 Task: Compose an email with the signature Cameron White with the subject Follow-up on a complaint and the message I appreciate your attention to this matter. from softage.1@softage.net to softage.8@softage.net,  softage.1@softage.net and softage.9@softage.net with CC to softage.10@softage.net with an attached document Article_submission.docx, insert an emoji of work Send the email
Action: Mouse moved to (431, 546)
Screenshot: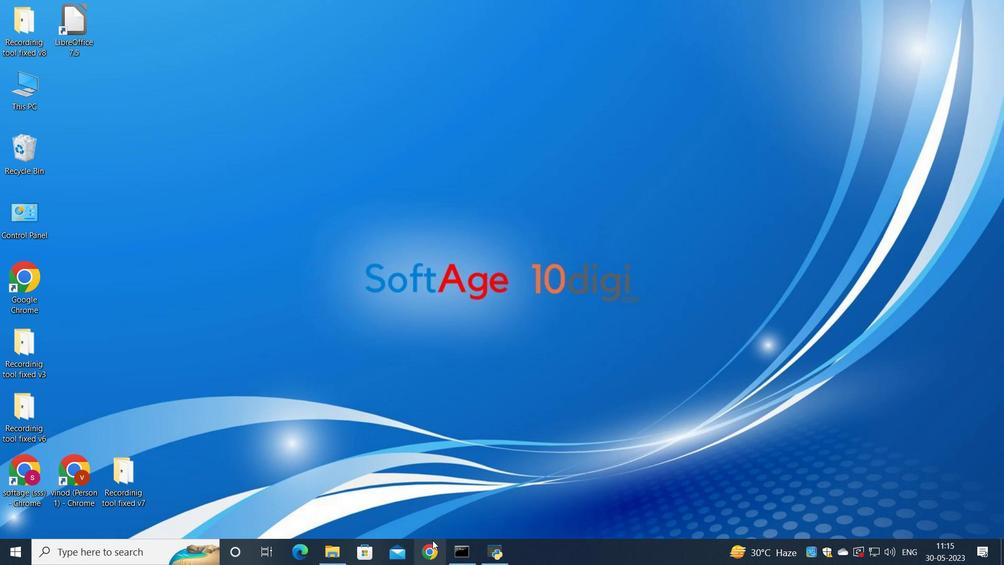 
Action: Mouse pressed left at (431, 546)
Screenshot: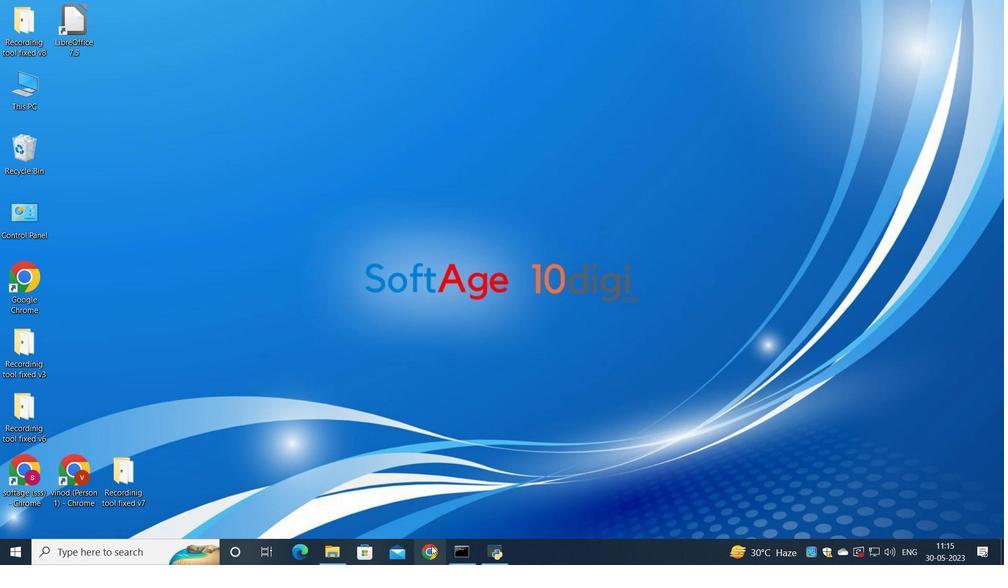 
Action: Mouse moved to (442, 354)
Screenshot: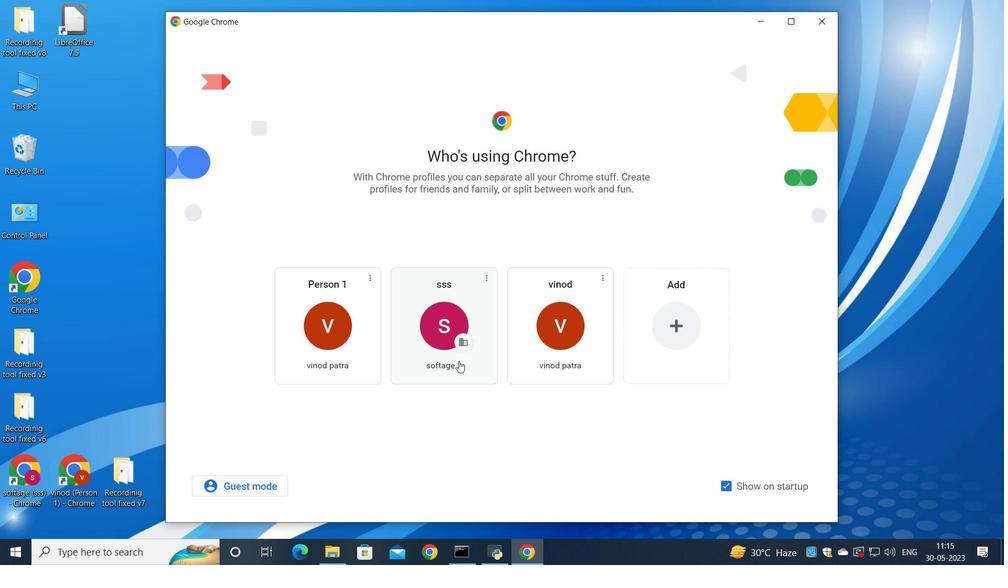 
Action: Mouse pressed left at (442, 354)
Screenshot: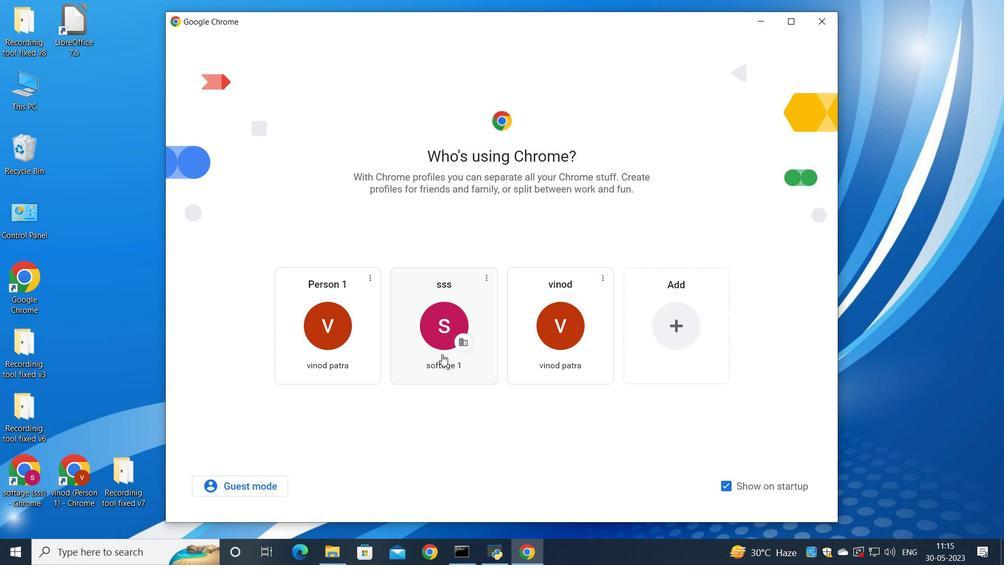 
Action: Mouse moved to (885, 63)
Screenshot: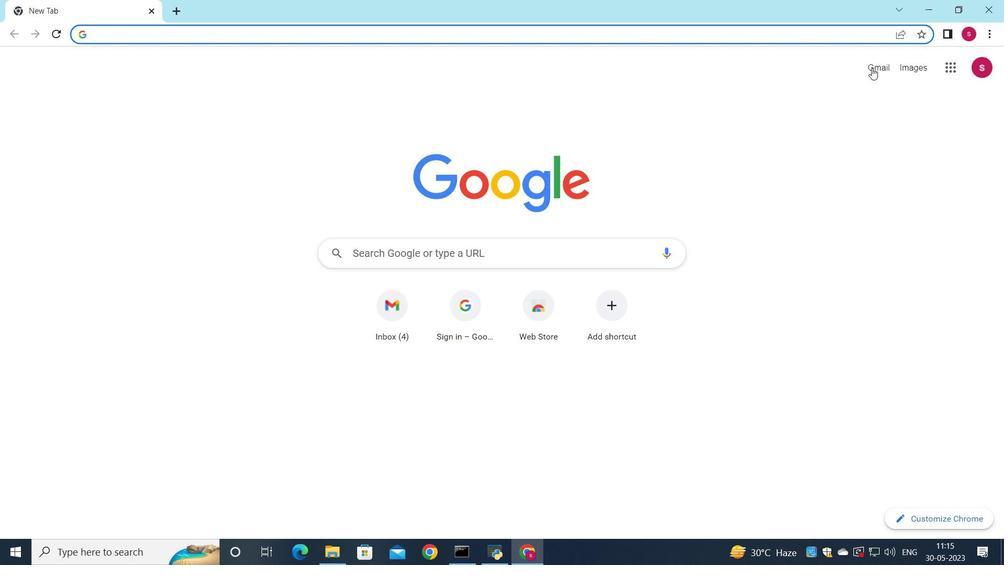 
Action: Mouse pressed left at (885, 63)
Screenshot: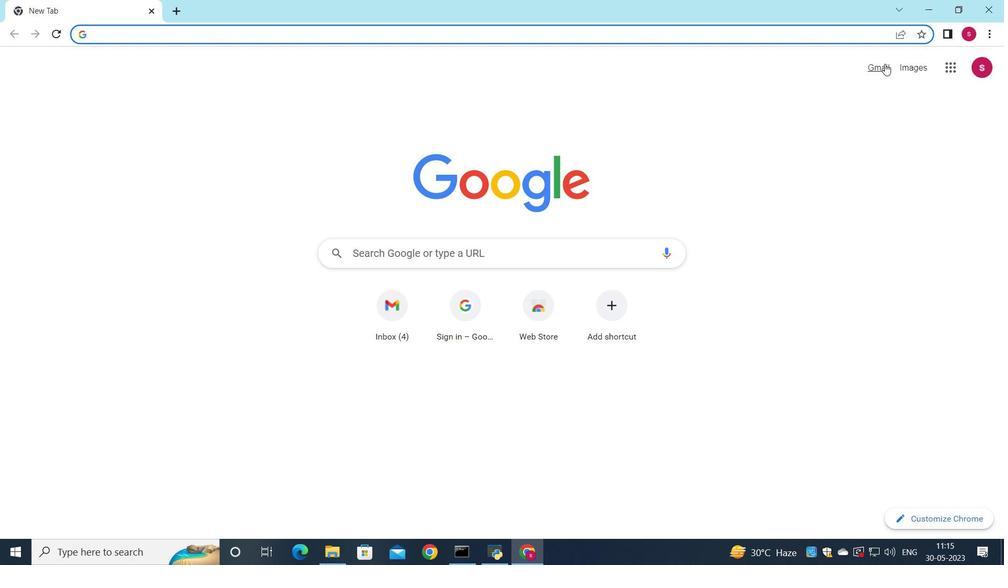 
Action: Mouse moved to (852, 87)
Screenshot: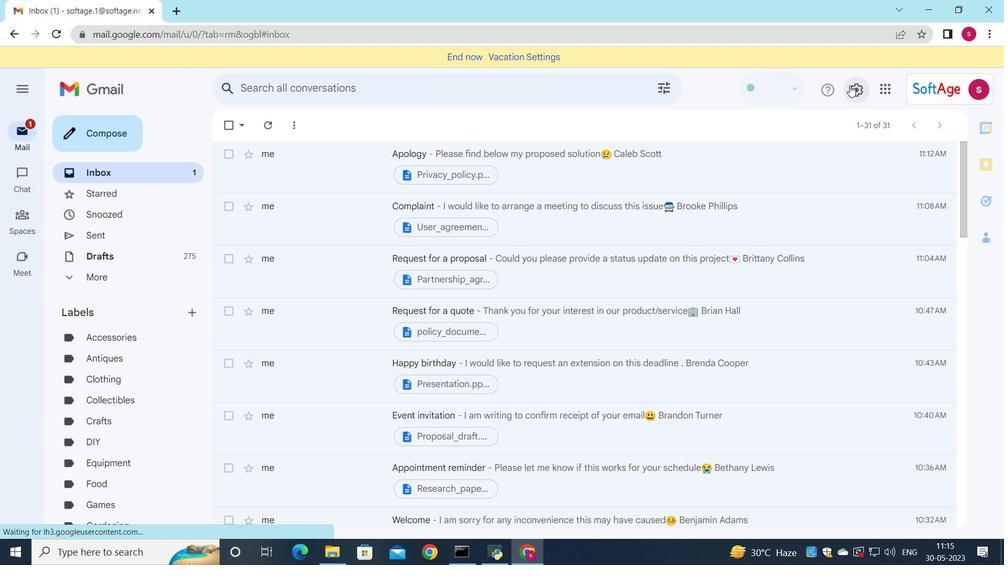 
Action: Mouse pressed left at (852, 87)
Screenshot: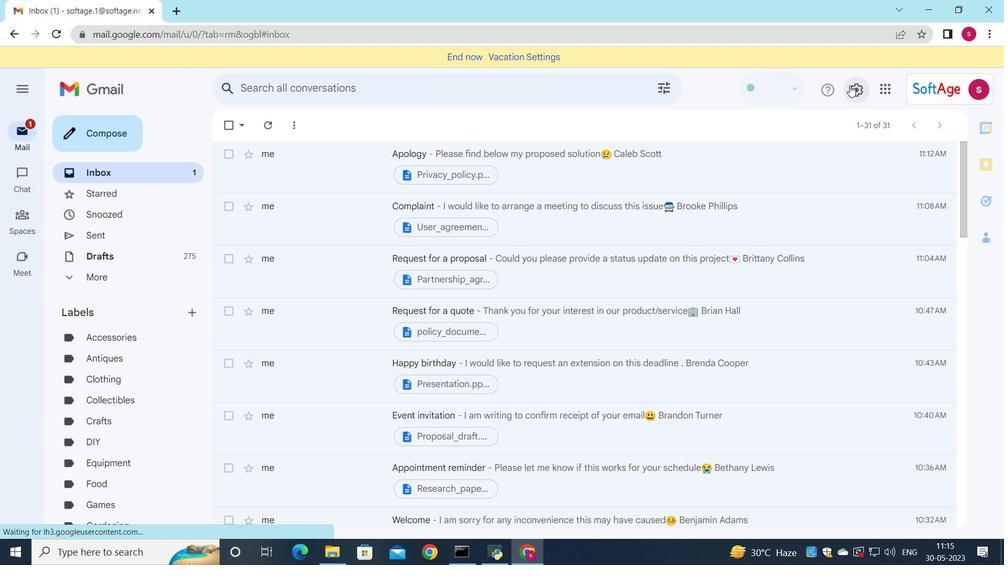 
Action: Mouse moved to (851, 153)
Screenshot: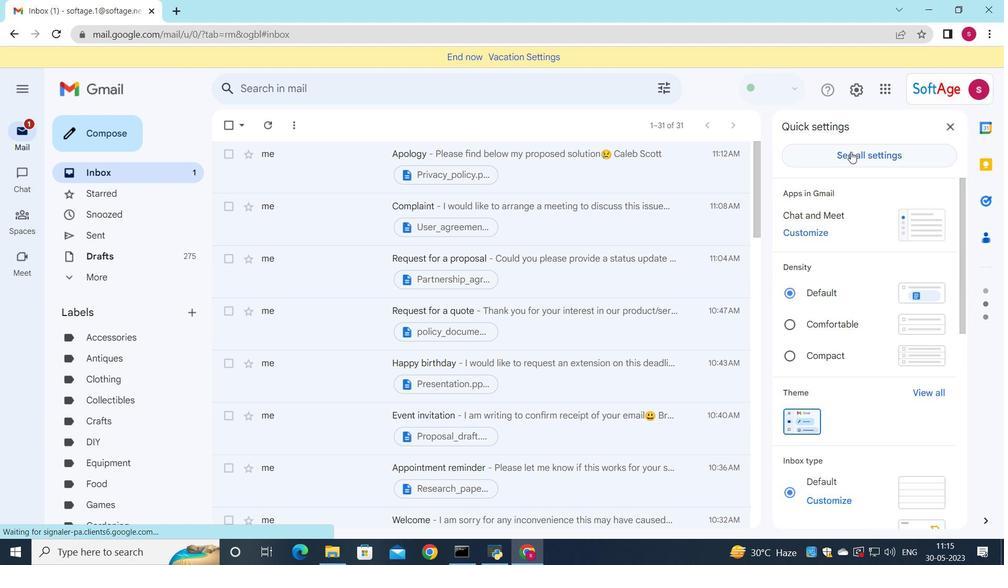 
Action: Mouse pressed left at (851, 153)
Screenshot: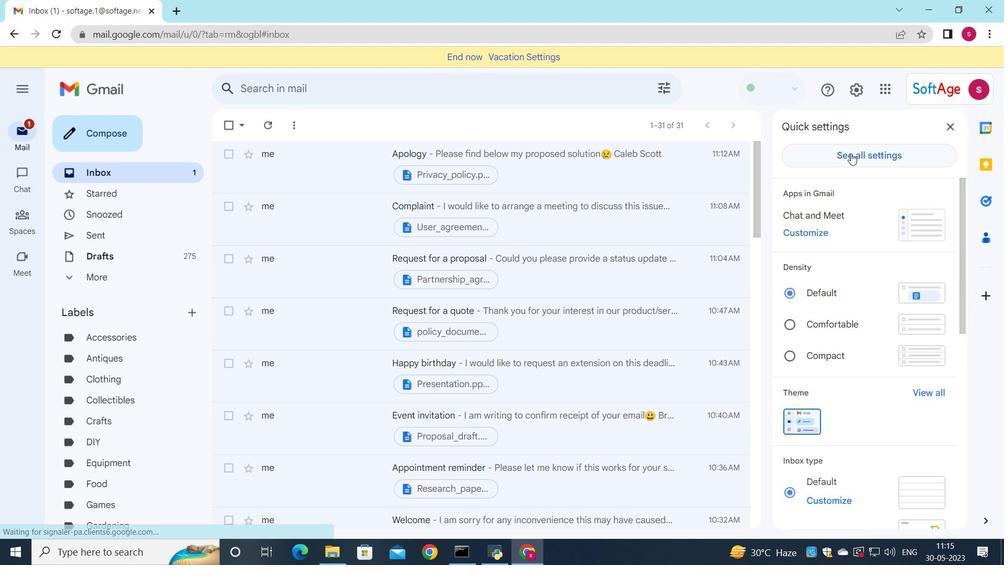 
Action: Mouse moved to (578, 231)
Screenshot: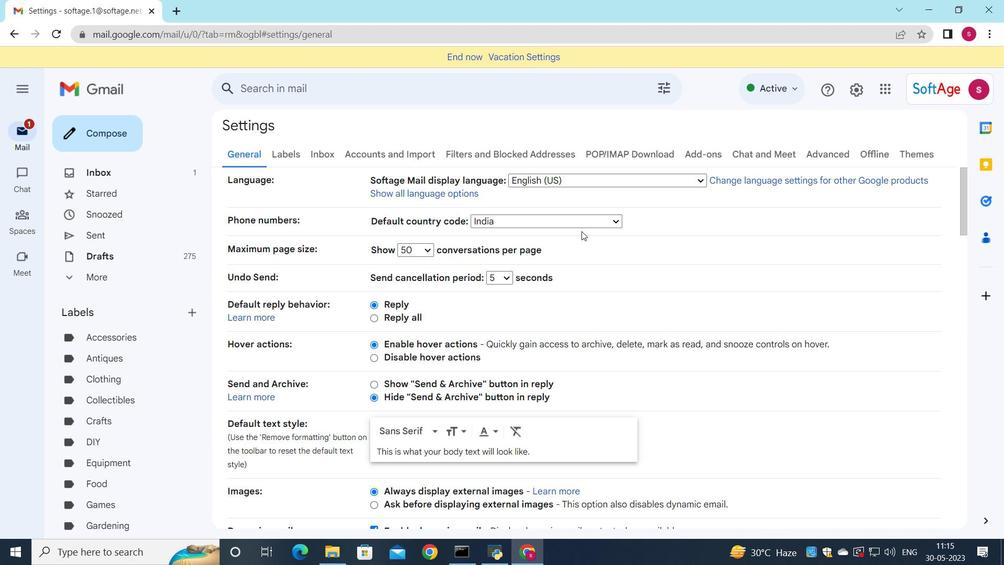 
Action: Mouse scrolled (578, 231) with delta (0, 0)
Screenshot: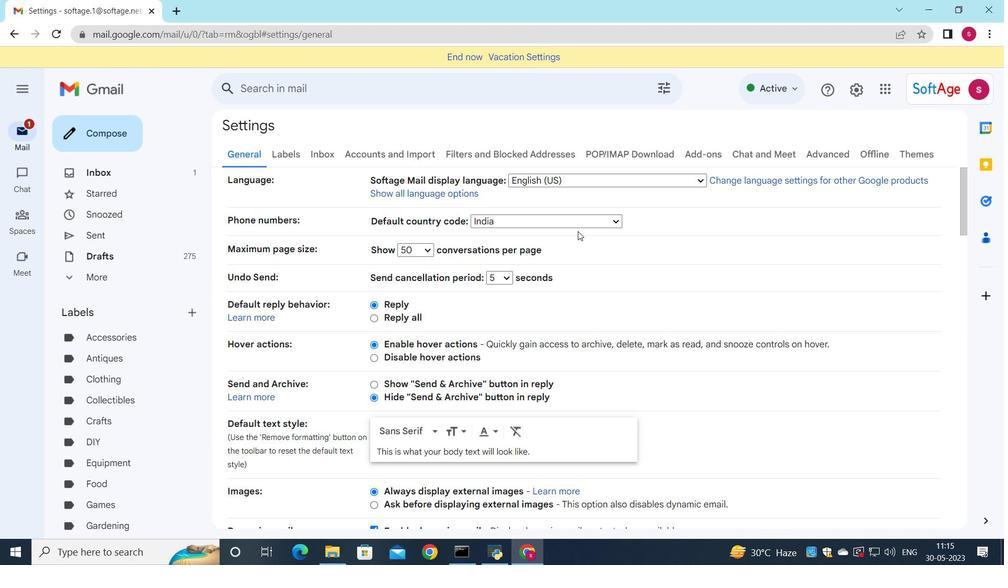 
Action: Mouse scrolled (578, 231) with delta (0, 0)
Screenshot: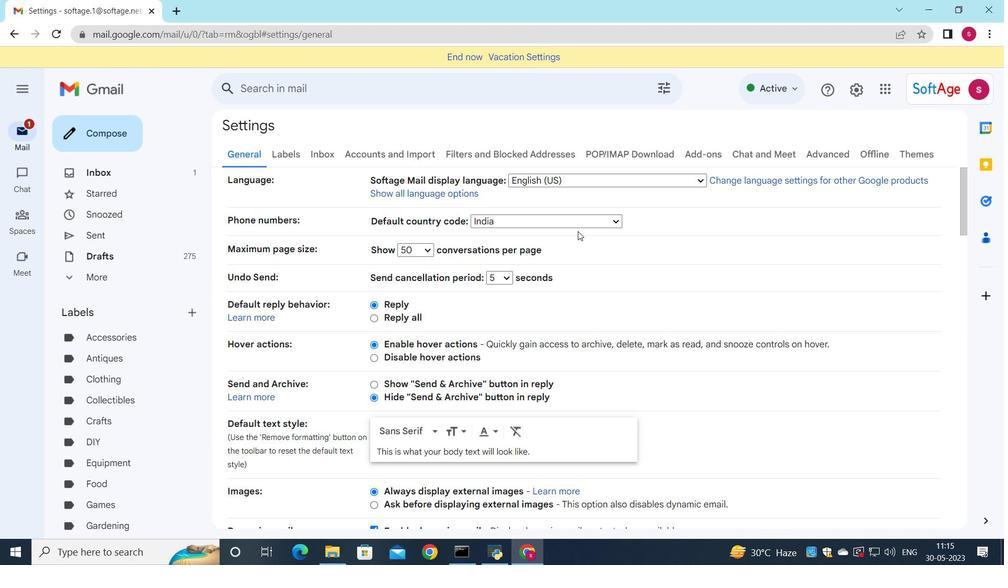 
Action: Mouse scrolled (578, 231) with delta (0, 0)
Screenshot: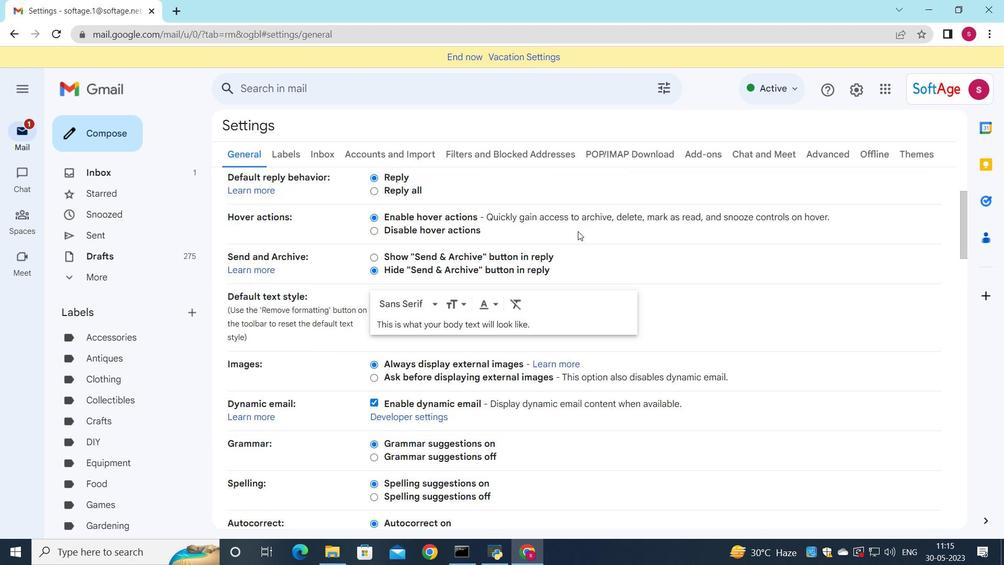 
Action: Mouse scrolled (578, 231) with delta (0, 0)
Screenshot: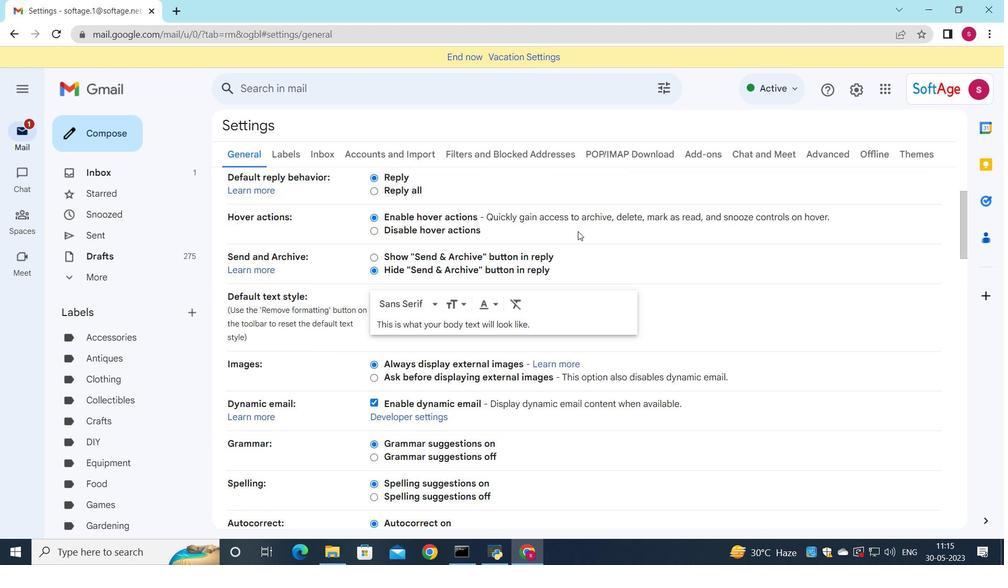 
Action: Mouse scrolled (578, 231) with delta (0, 0)
Screenshot: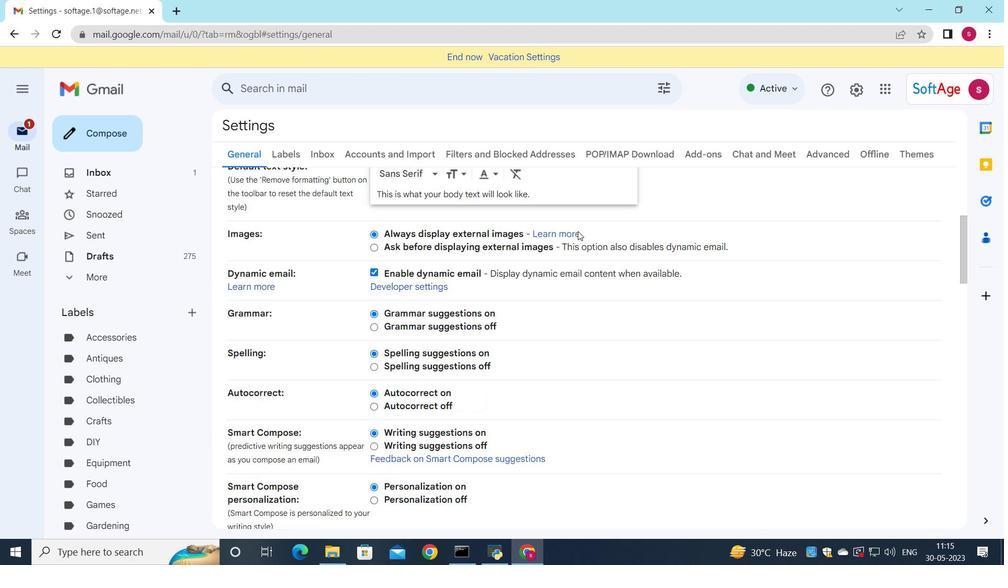
Action: Mouse scrolled (578, 231) with delta (0, 0)
Screenshot: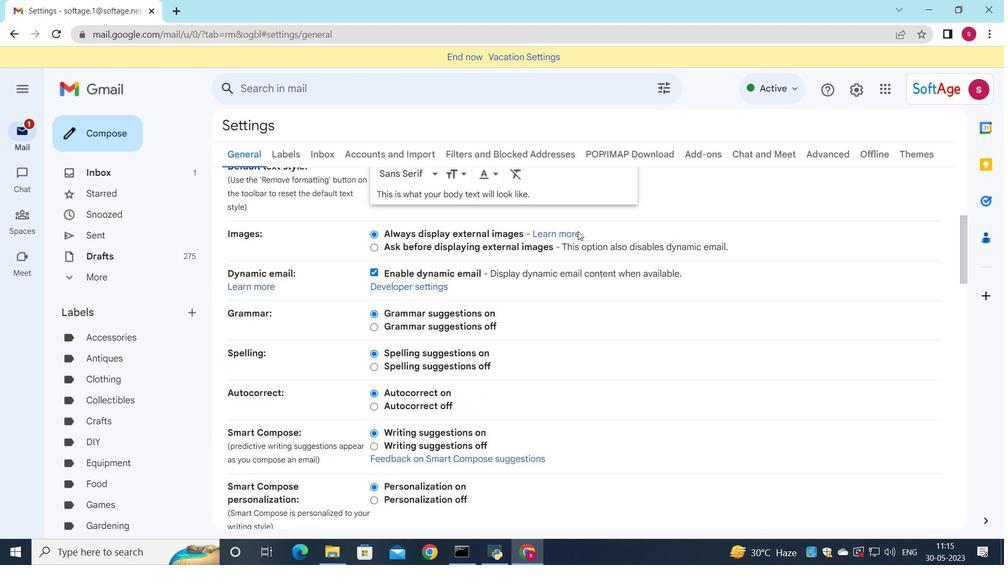 
Action: Mouse scrolled (578, 231) with delta (0, 0)
Screenshot: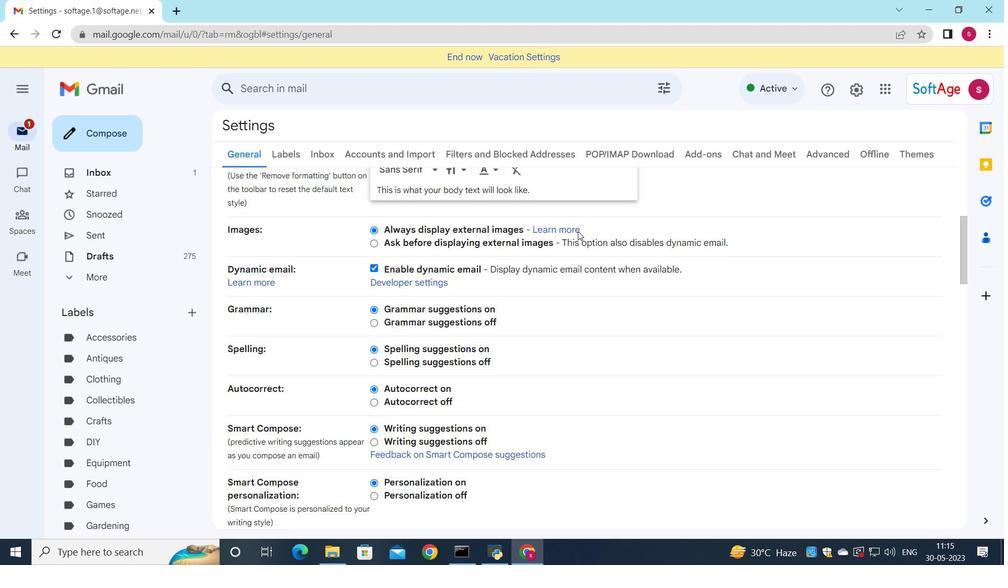 
Action: Mouse scrolled (578, 231) with delta (0, 0)
Screenshot: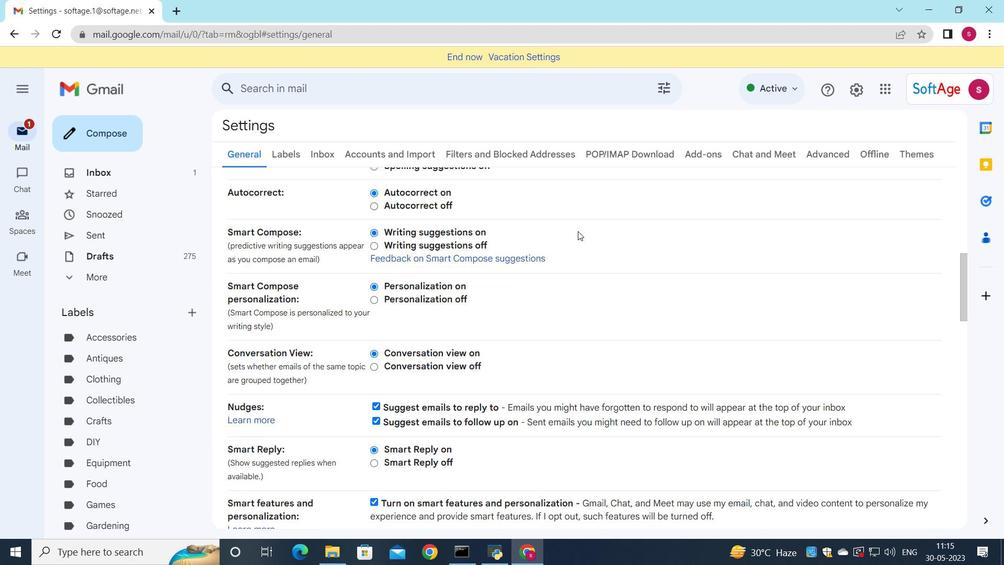 
Action: Mouse scrolled (578, 231) with delta (0, 0)
Screenshot: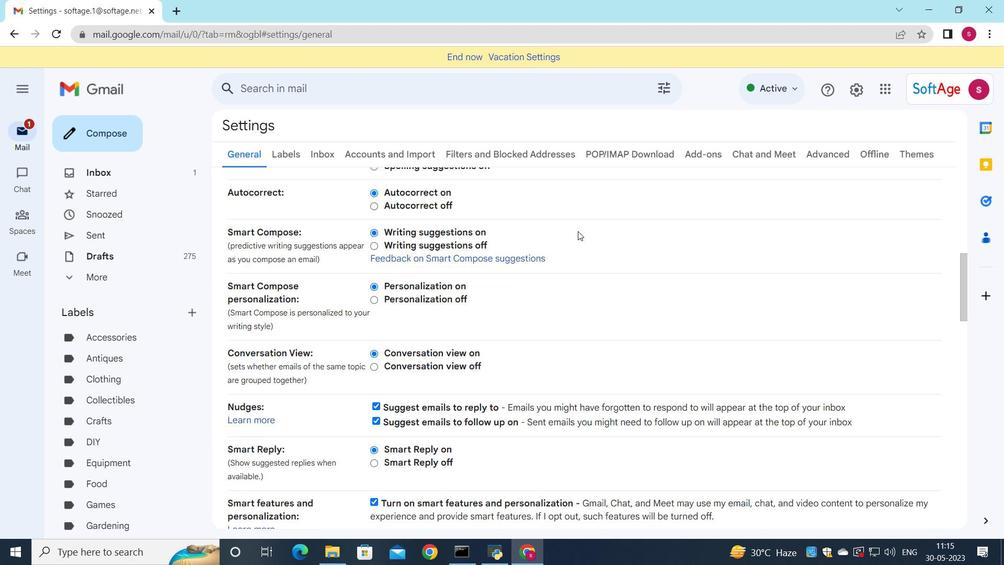 
Action: Mouse scrolled (578, 231) with delta (0, 0)
Screenshot: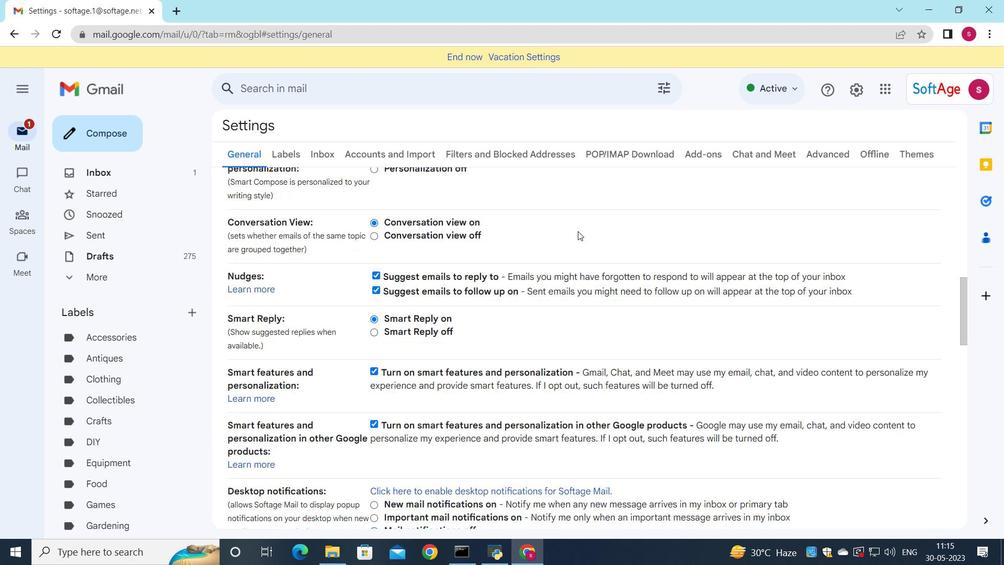 
Action: Mouse scrolled (578, 231) with delta (0, 0)
Screenshot: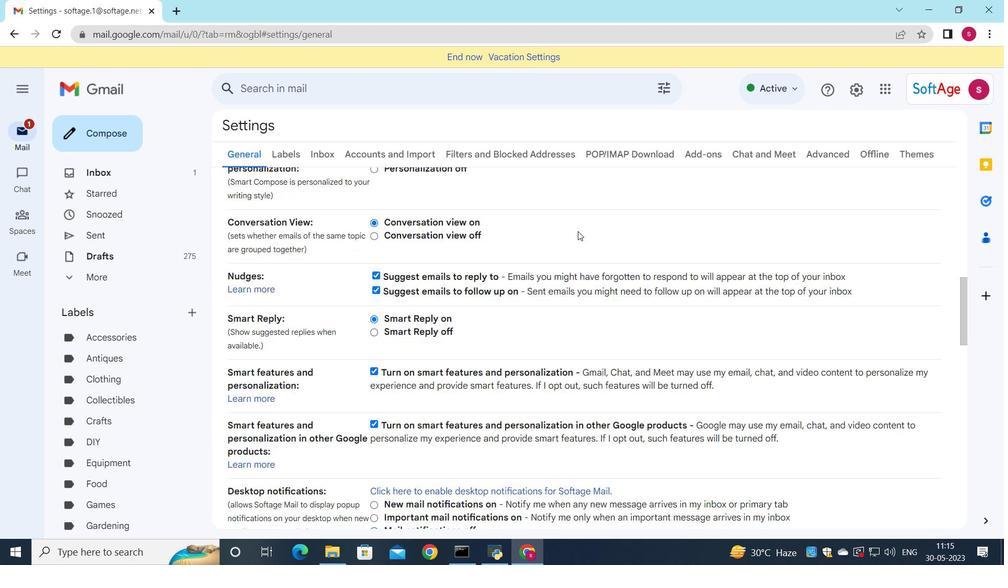 
Action: Mouse scrolled (578, 231) with delta (0, 0)
Screenshot: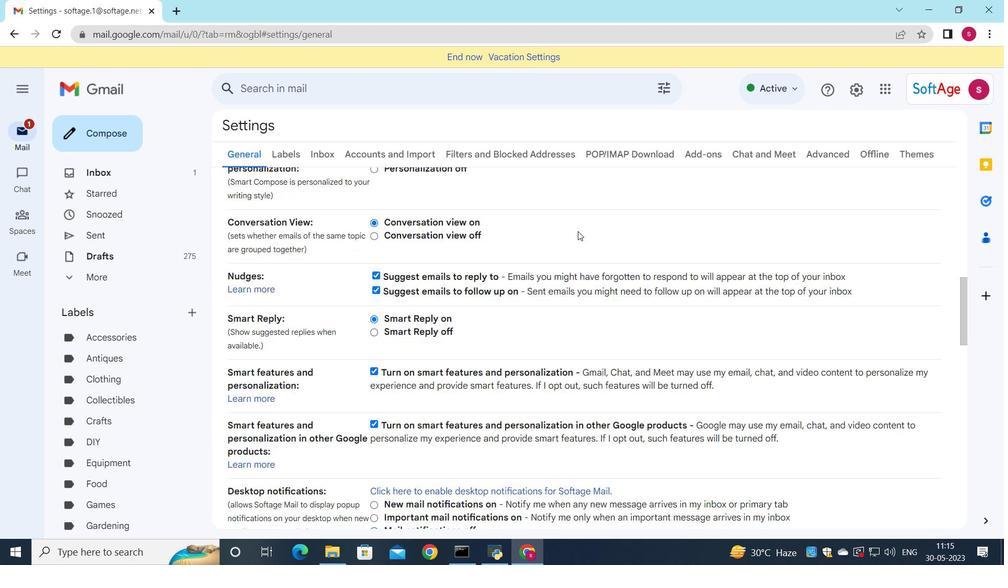 
Action: Mouse scrolled (578, 231) with delta (0, 0)
Screenshot: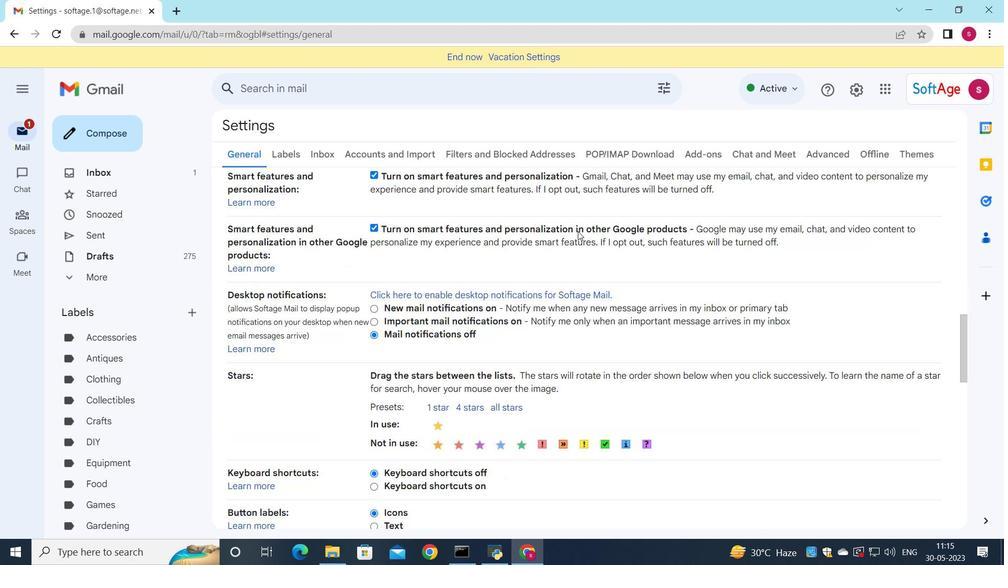
Action: Mouse scrolled (578, 231) with delta (0, 0)
Screenshot: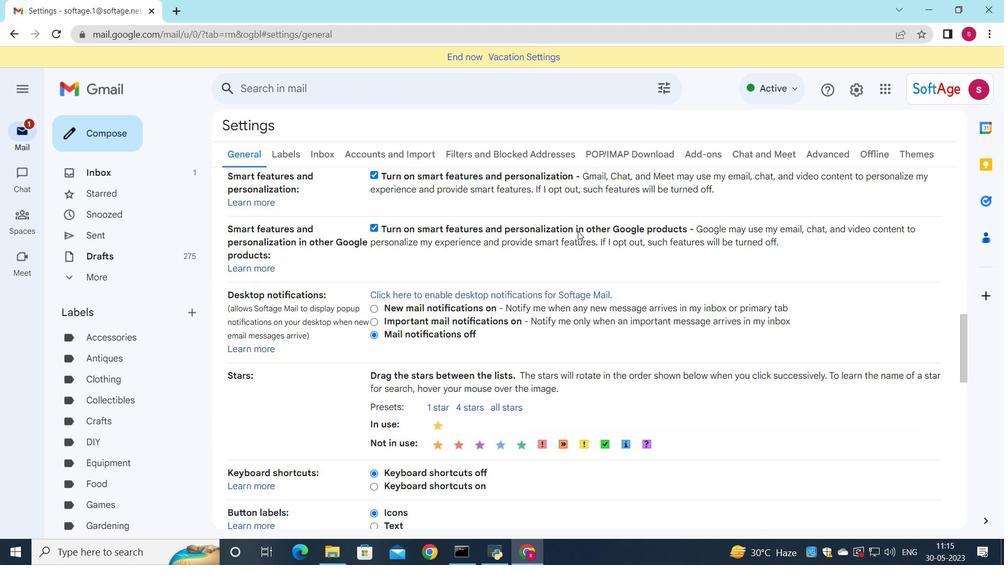 
Action: Mouse scrolled (578, 231) with delta (0, 0)
Screenshot: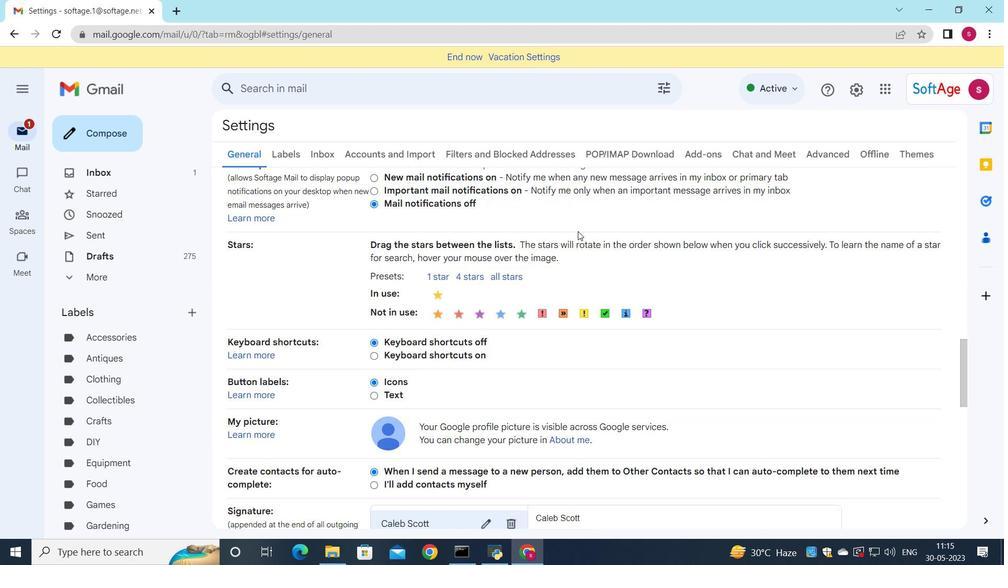 
Action: Mouse scrolled (578, 231) with delta (0, 0)
Screenshot: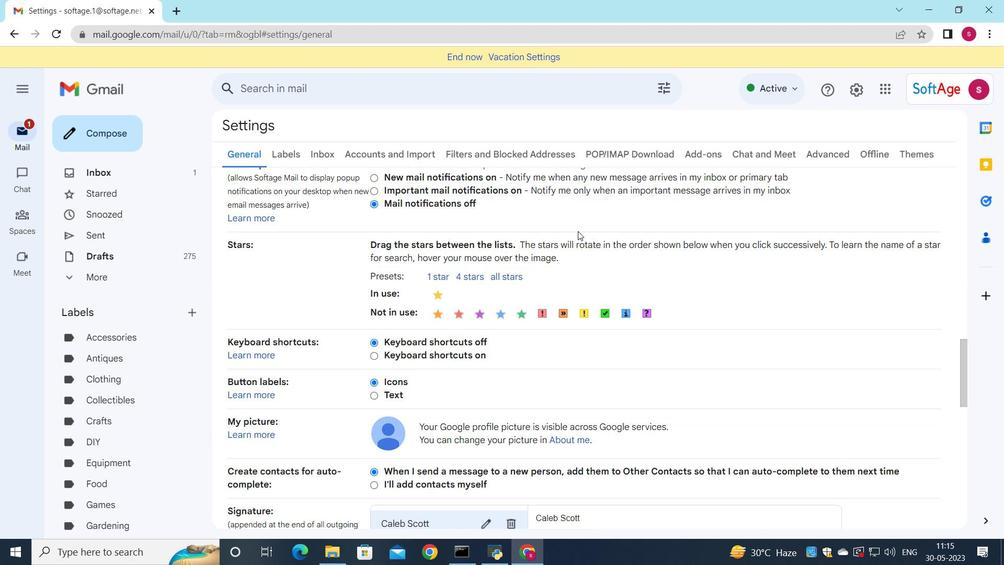 
Action: Mouse scrolled (578, 231) with delta (0, 0)
Screenshot: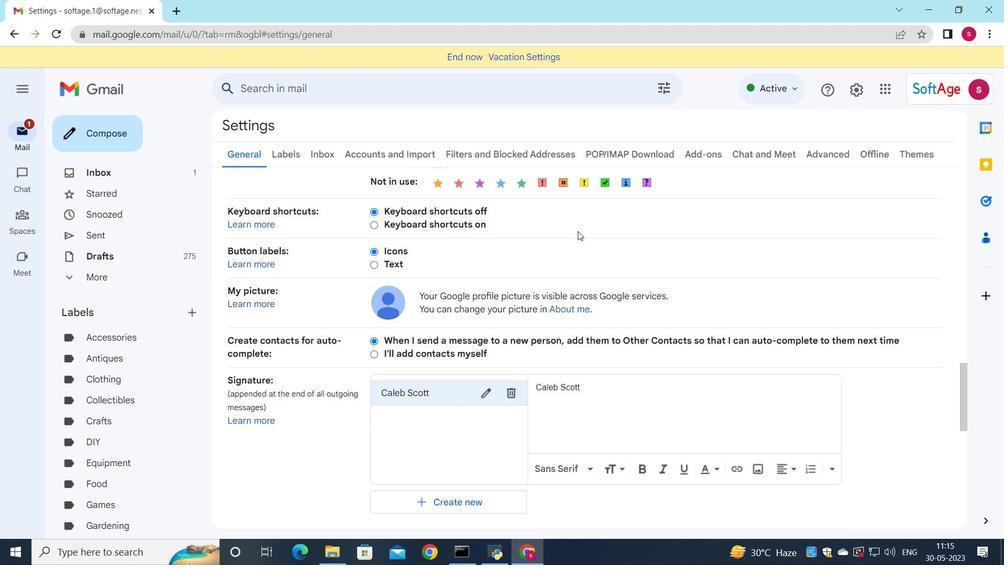 
Action: Mouse scrolled (578, 231) with delta (0, 0)
Screenshot: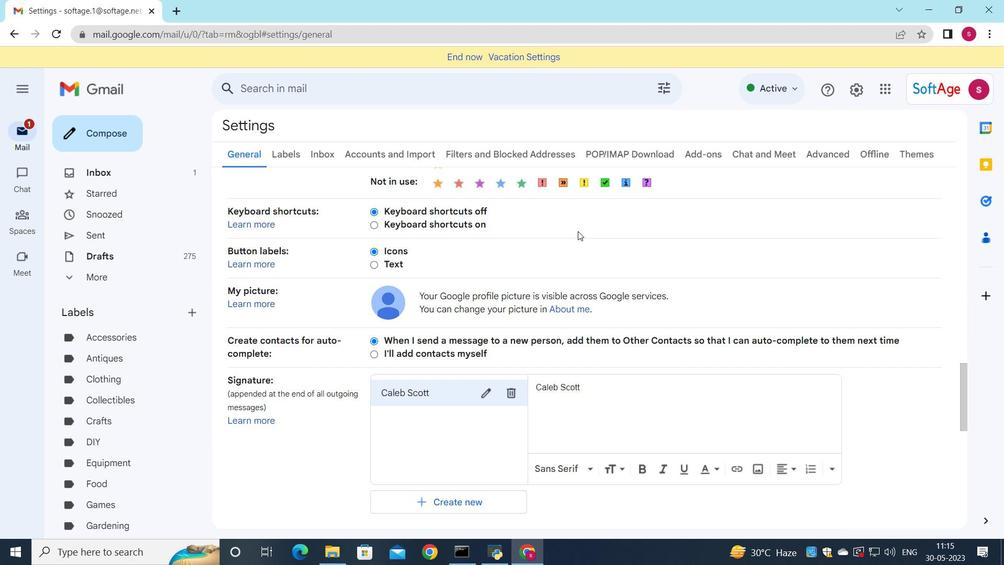 
Action: Mouse scrolled (578, 231) with delta (0, 0)
Screenshot: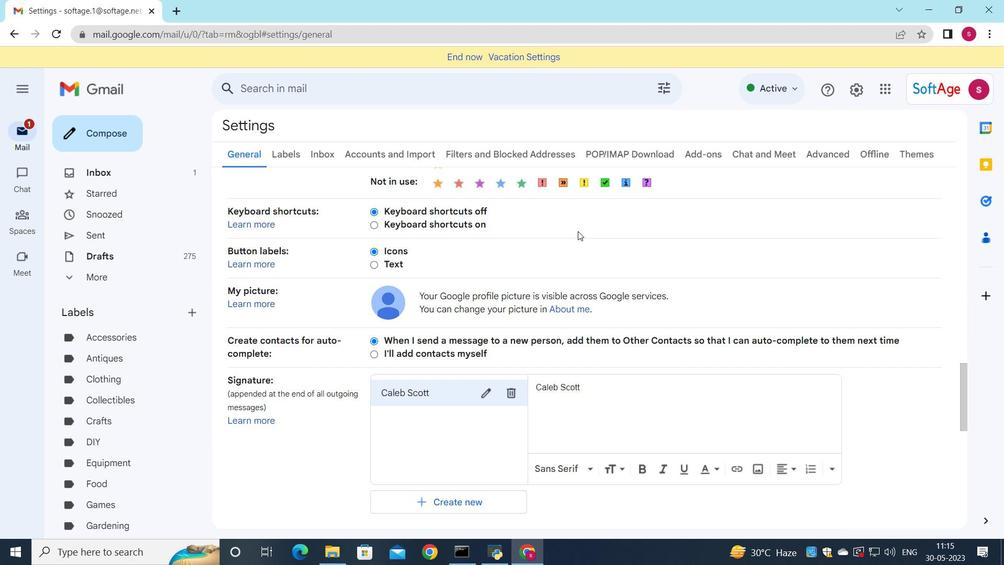 
Action: Mouse moved to (518, 195)
Screenshot: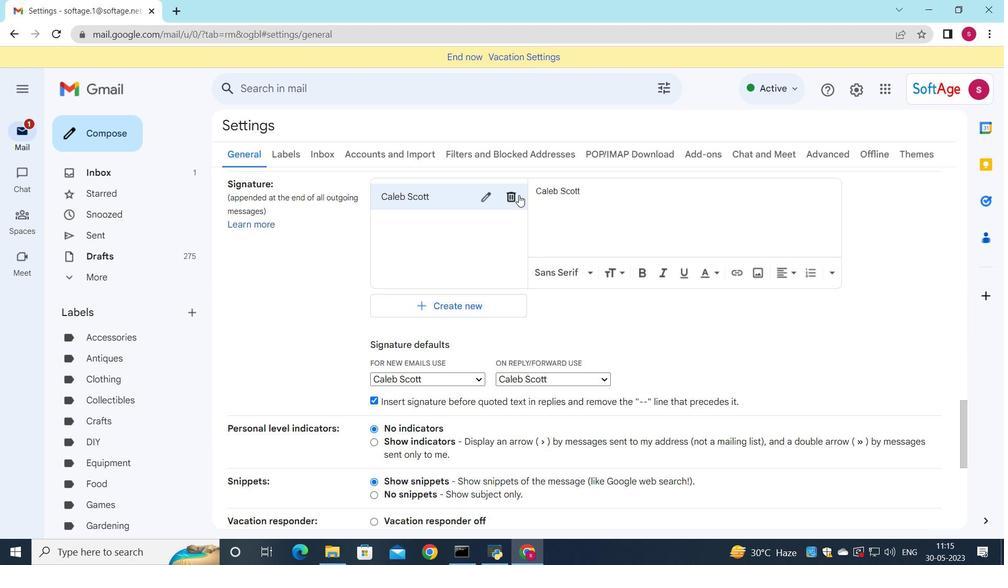 
Action: Mouse pressed left at (518, 195)
Screenshot: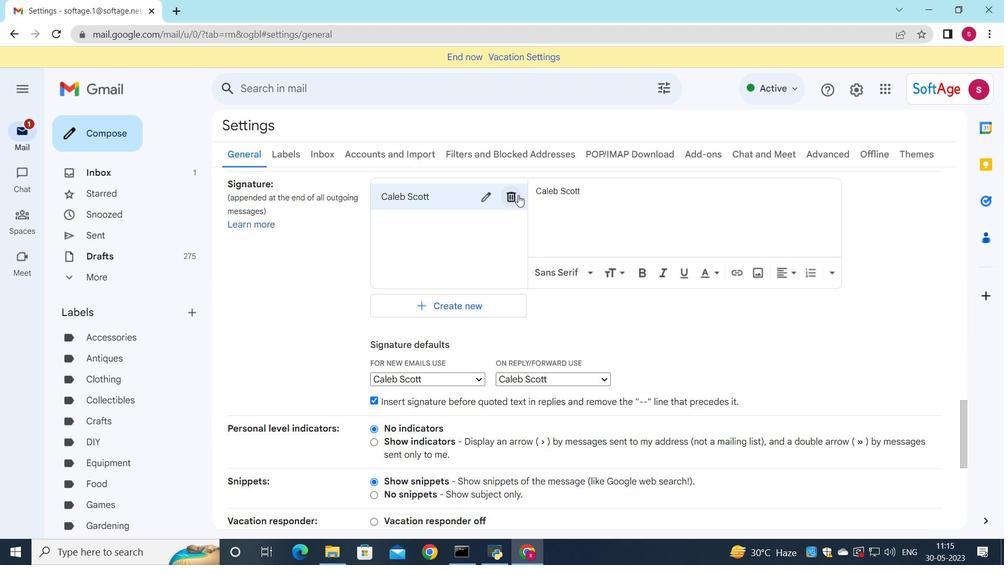 
Action: Mouse moved to (622, 320)
Screenshot: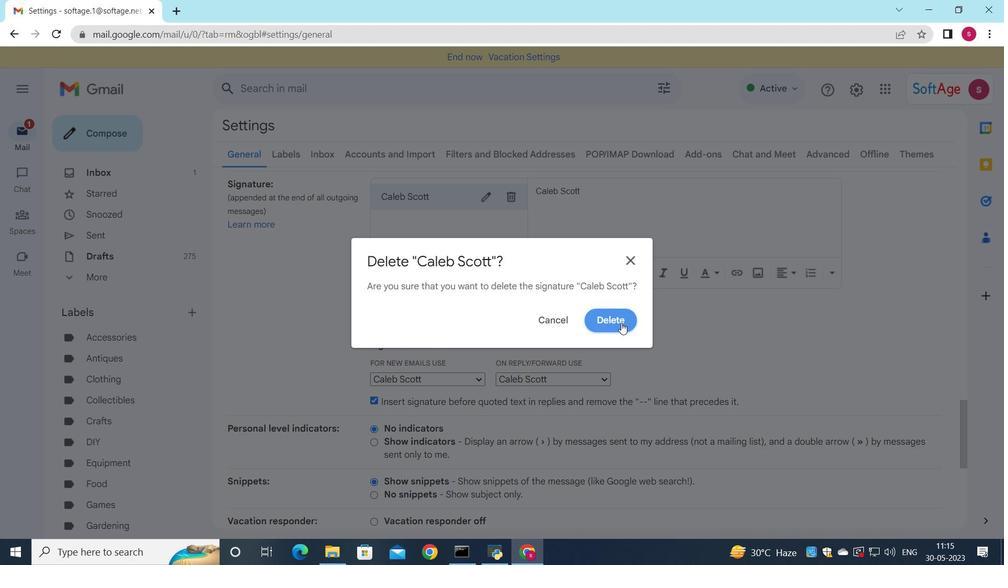 
Action: Mouse pressed left at (622, 320)
Screenshot: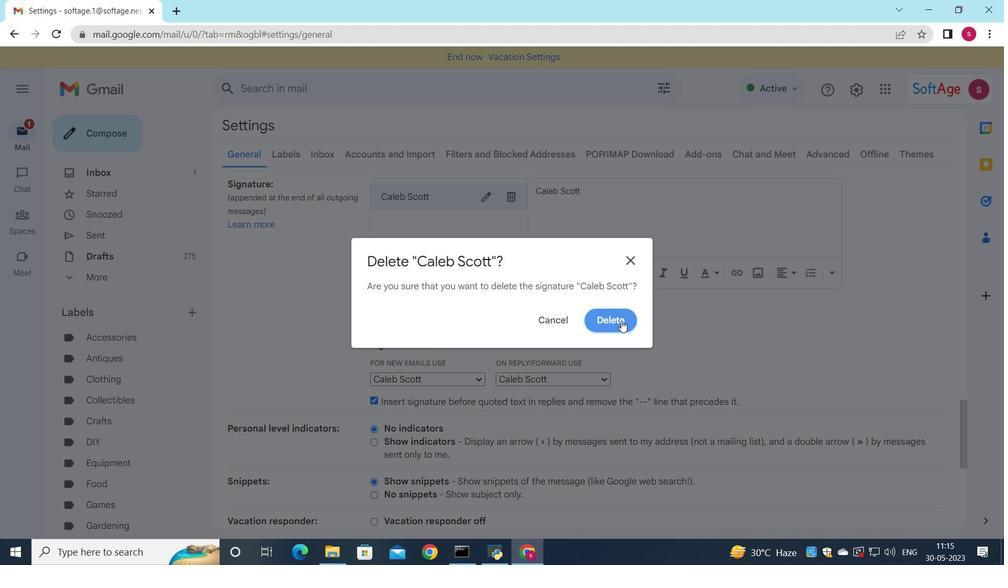 
Action: Mouse moved to (424, 204)
Screenshot: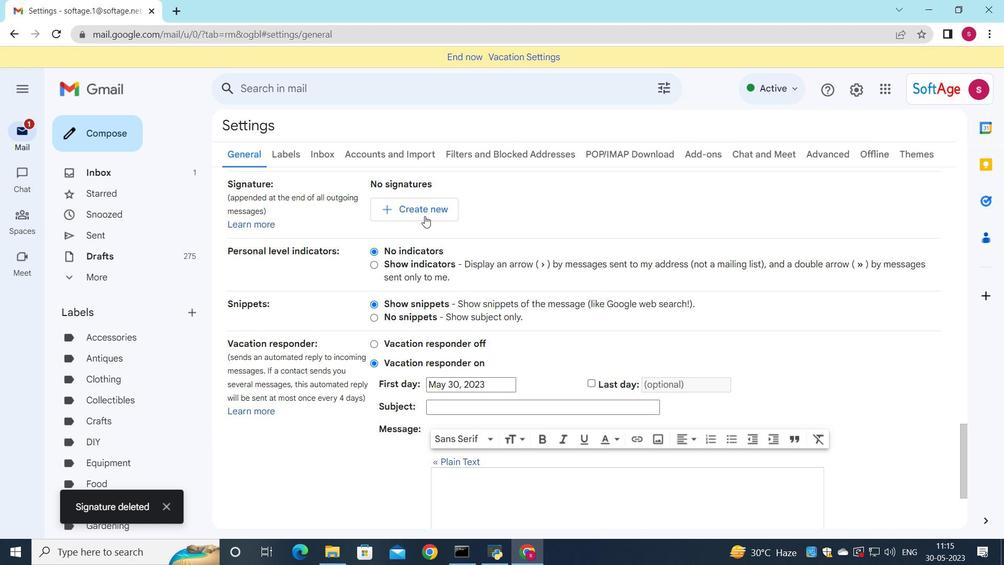 
Action: Mouse pressed left at (424, 204)
Screenshot: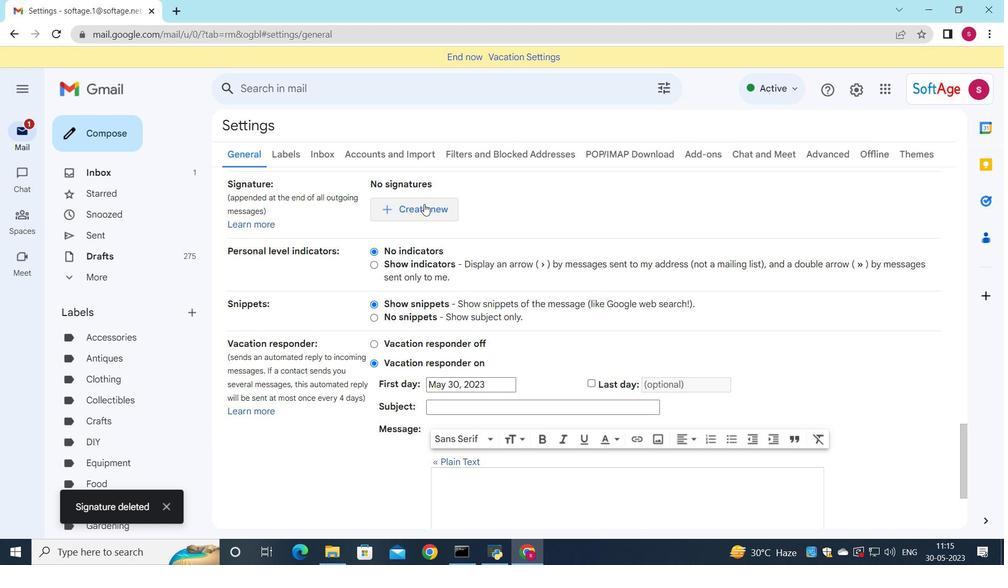 
Action: Mouse moved to (783, 293)
Screenshot: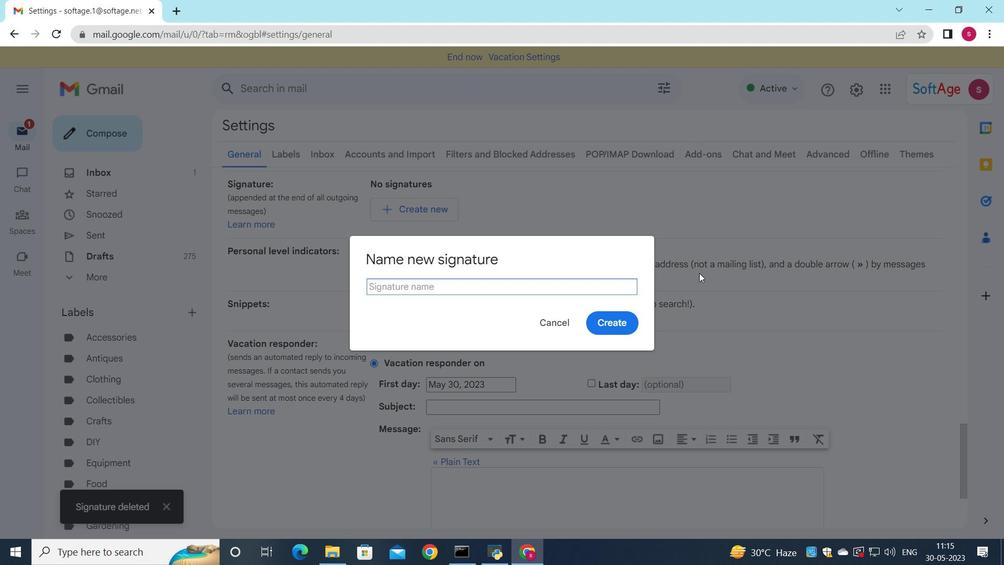 
Action: Key pressed <Key.shift>Cameron<Key.space><Key.shift>White
Screenshot: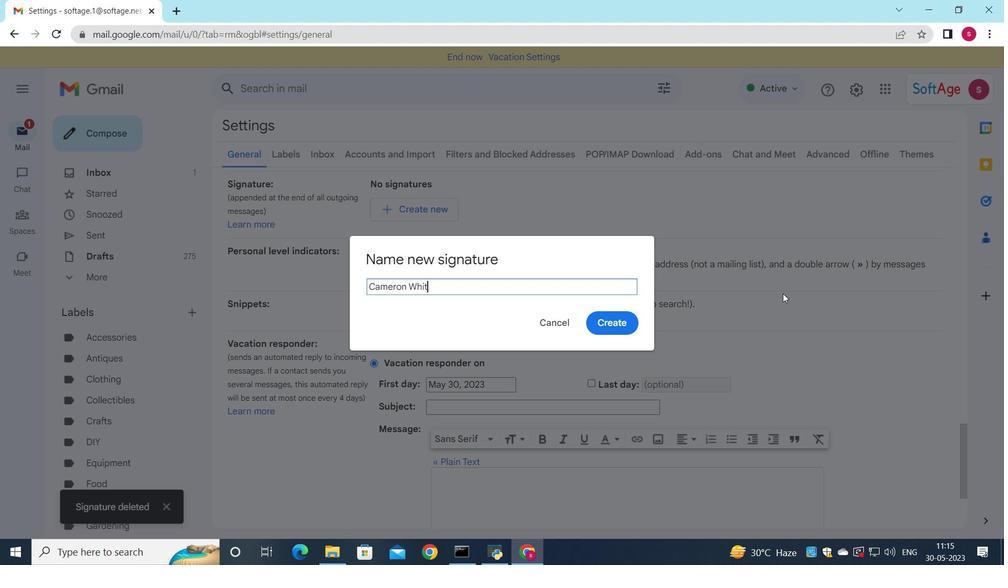 
Action: Mouse moved to (601, 320)
Screenshot: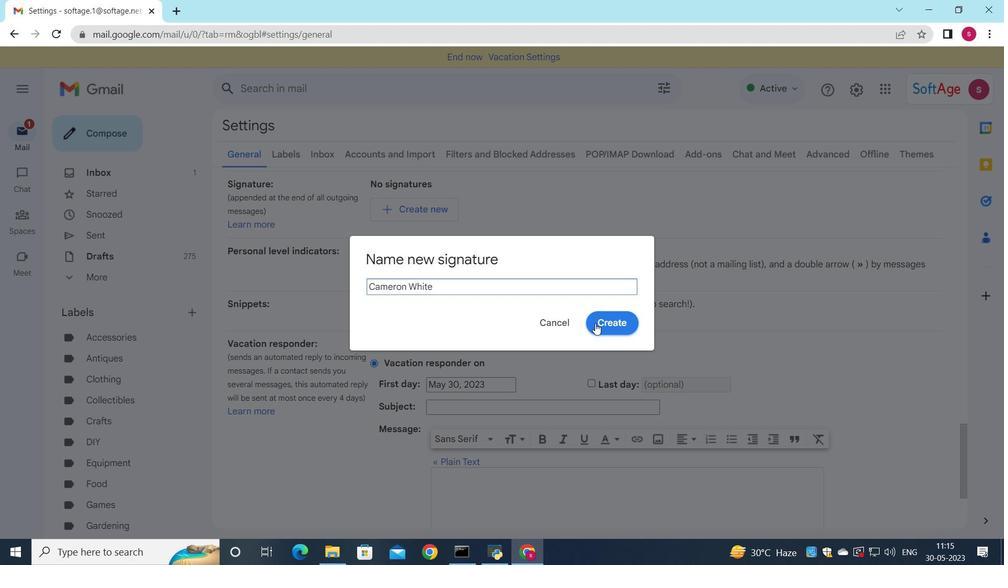 
Action: Mouse pressed left at (601, 320)
Screenshot: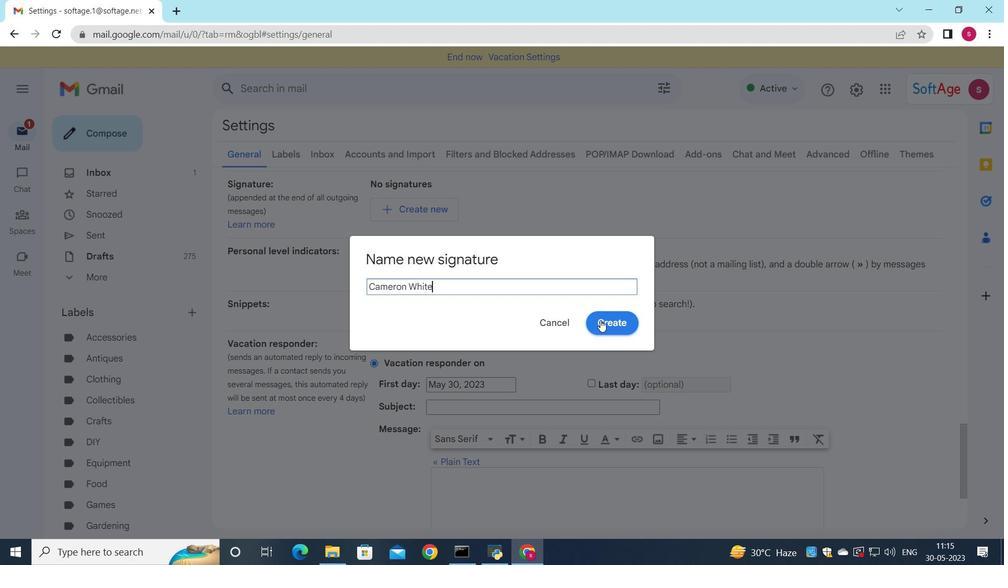 
Action: Mouse moved to (626, 228)
Screenshot: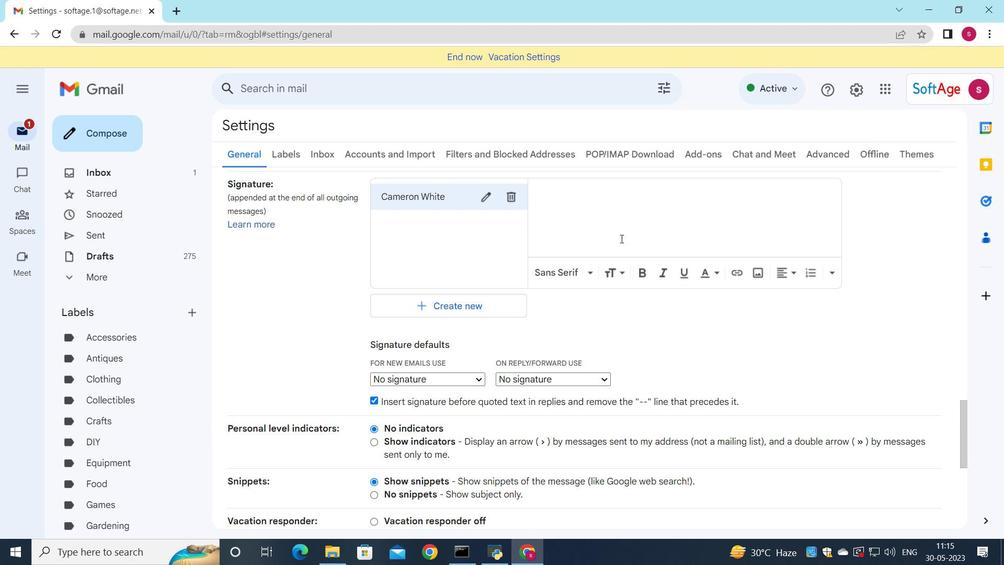 
Action: Mouse pressed left at (626, 228)
Screenshot: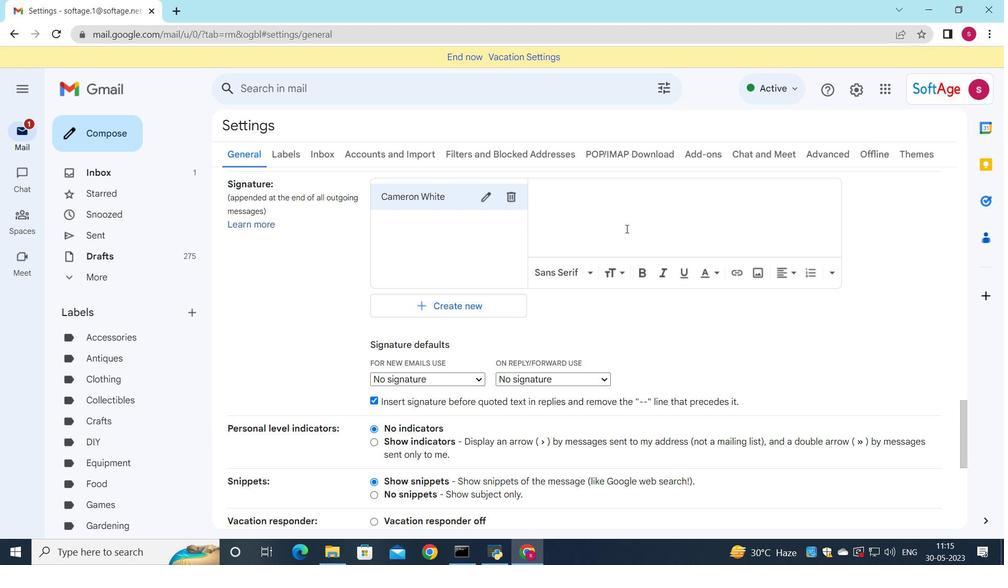 
Action: Key pressed <Key.shift>Cameron<Key.space><Key.shift>White
Screenshot: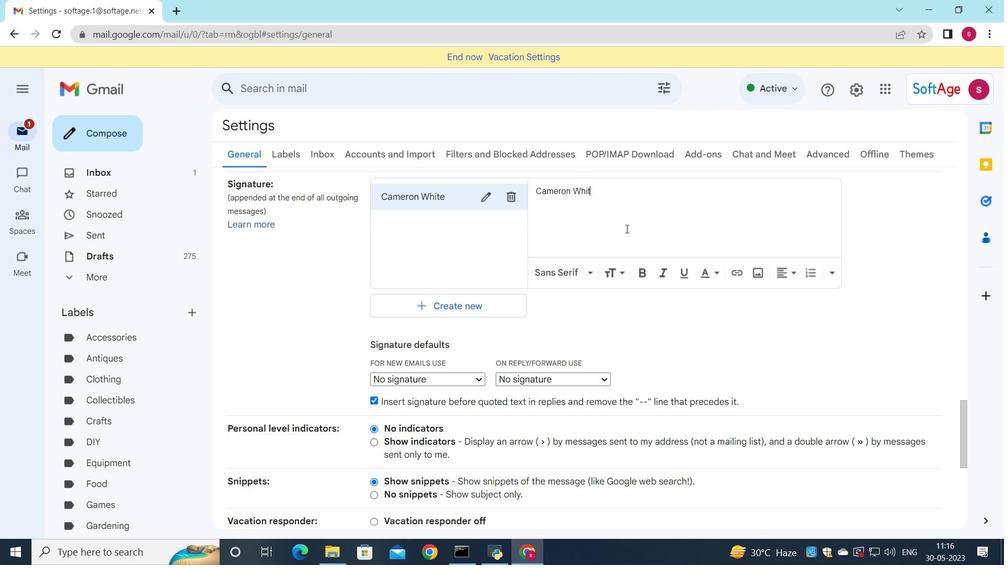 
Action: Mouse moved to (613, 253)
Screenshot: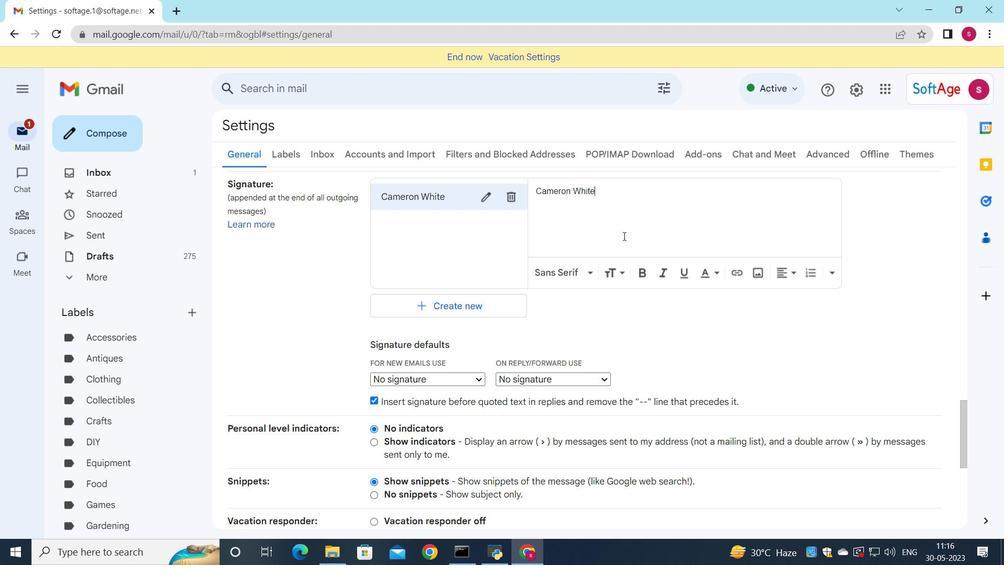 
Action: Mouse scrolled (614, 252) with delta (0, 0)
Screenshot: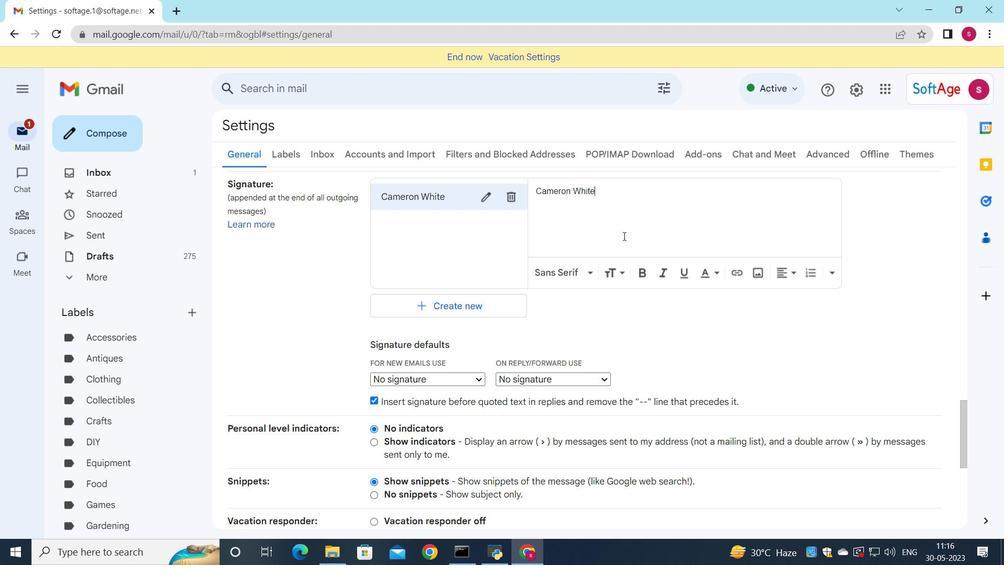 
Action: Mouse moved to (589, 265)
Screenshot: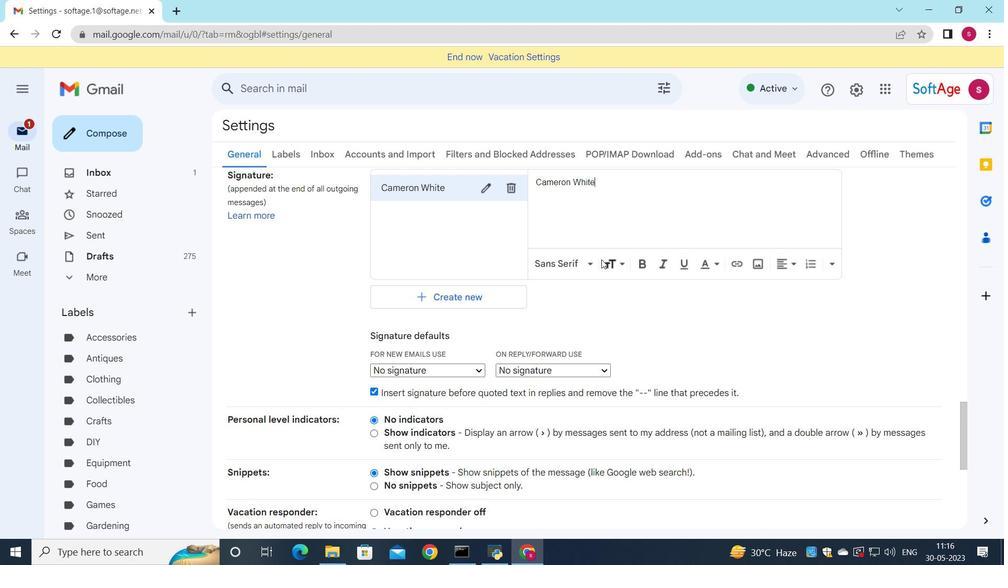 
Action: Mouse scrolled (589, 265) with delta (0, 0)
Screenshot: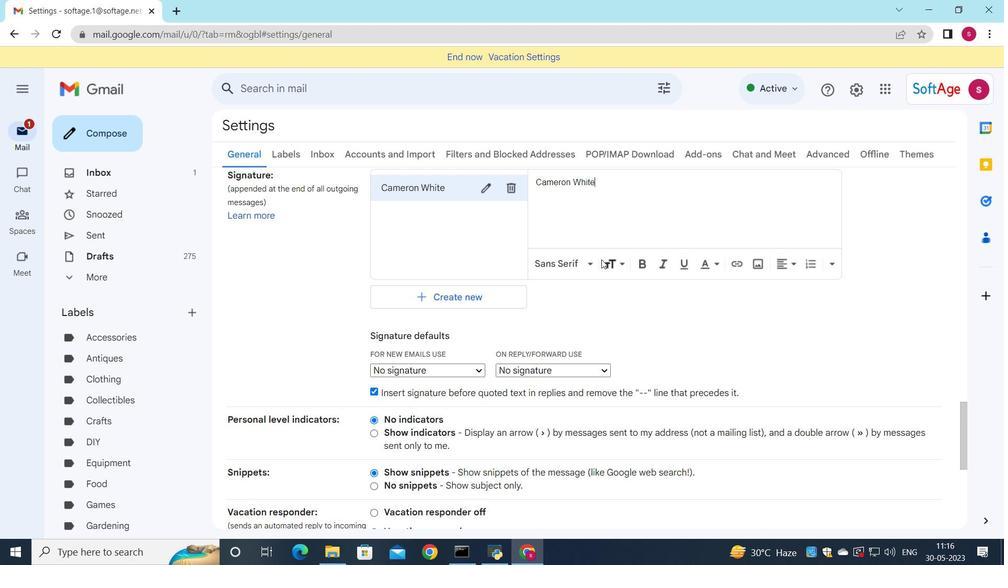 
Action: Mouse moved to (445, 244)
Screenshot: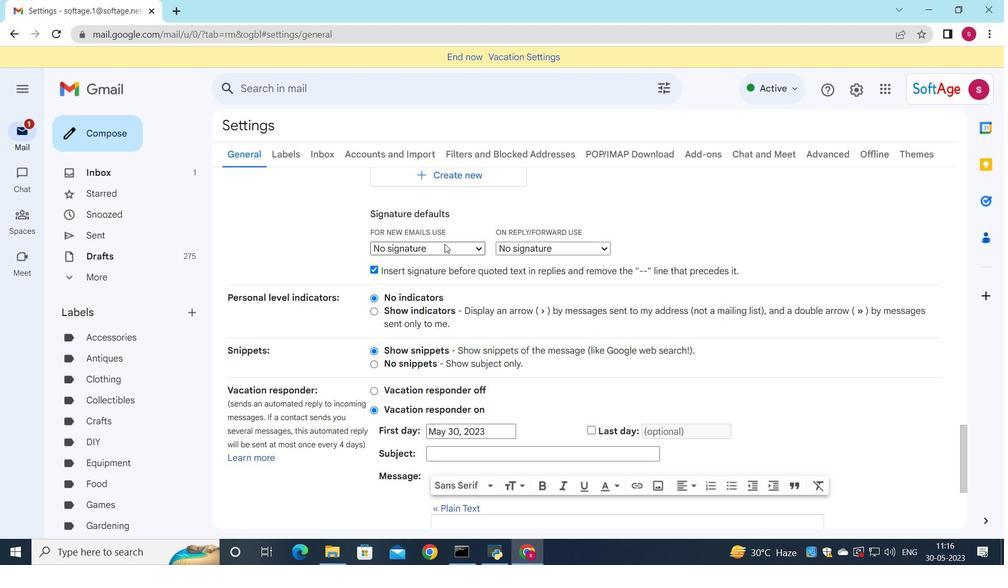 
Action: Mouse pressed left at (445, 244)
Screenshot: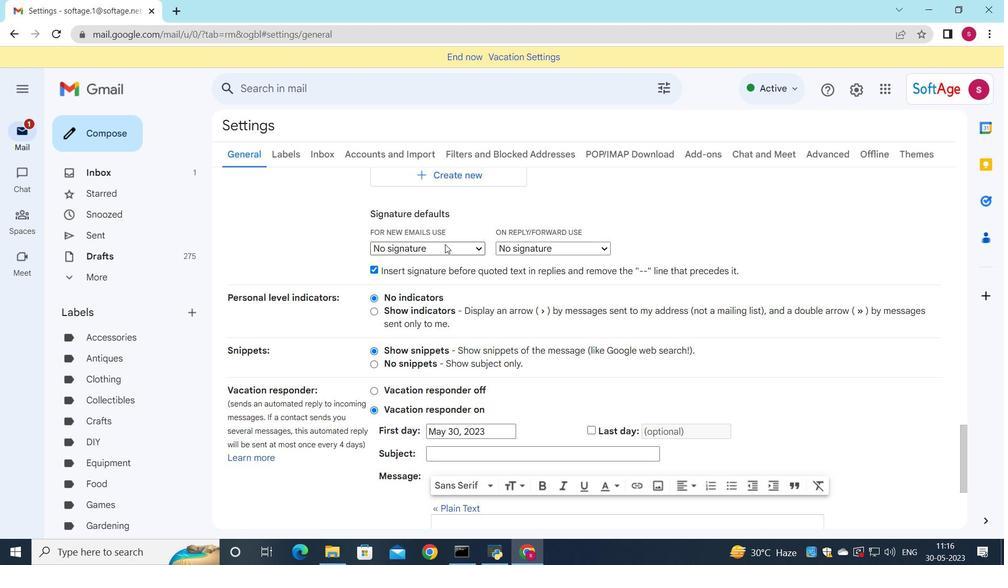 
Action: Mouse moved to (452, 273)
Screenshot: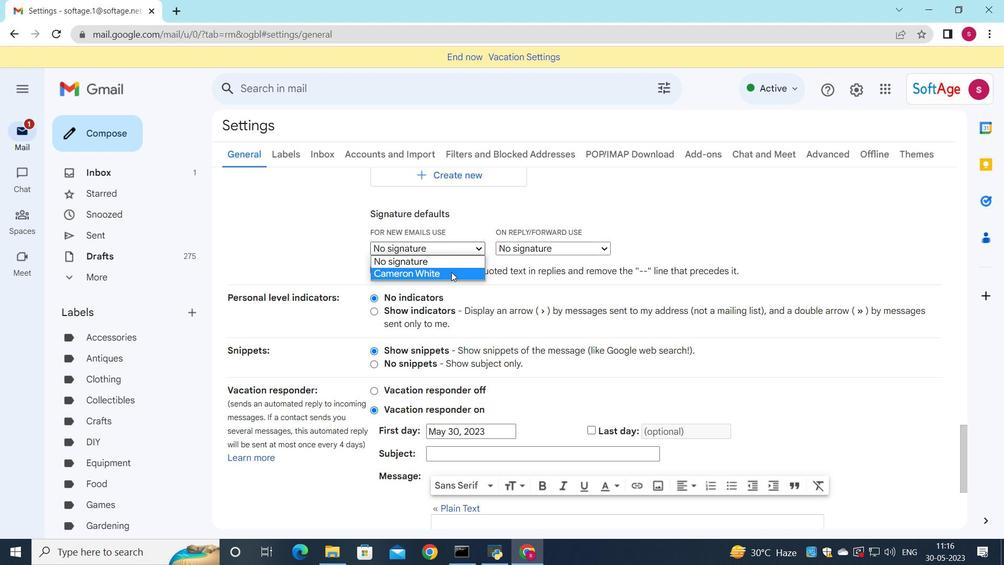 
Action: Mouse pressed left at (452, 273)
Screenshot: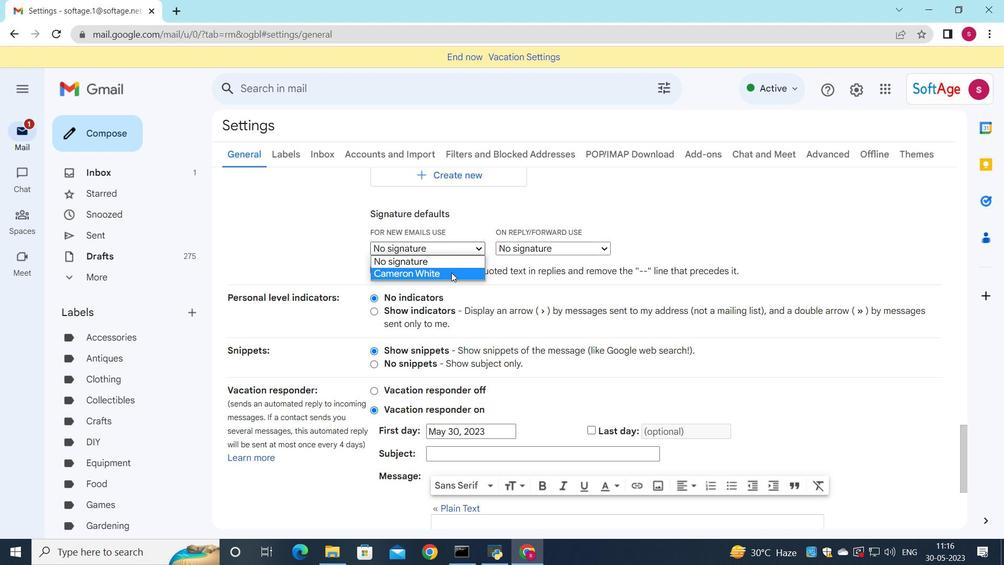 
Action: Mouse moved to (497, 252)
Screenshot: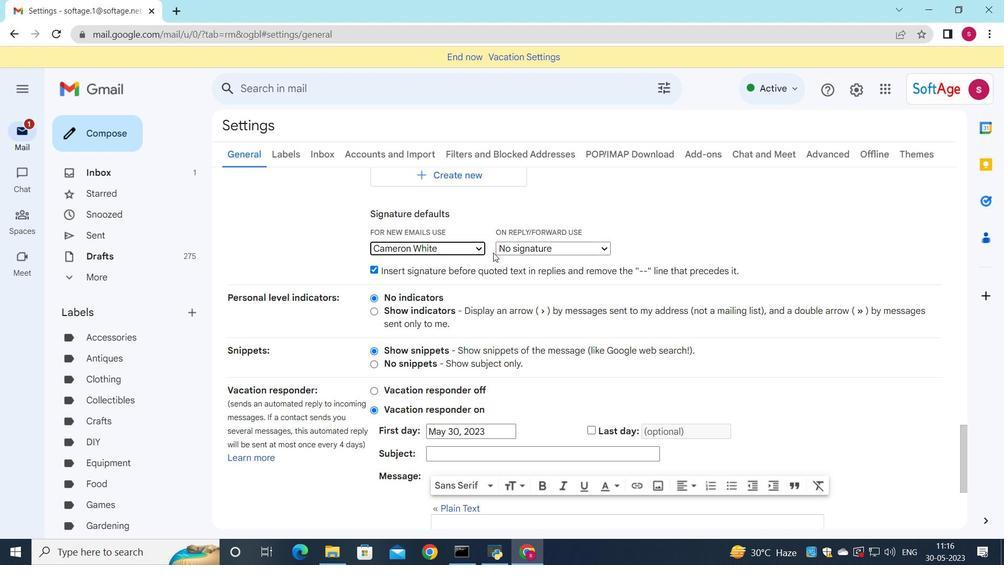 
Action: Mouse pressed left at (497, 252)
Screenshot: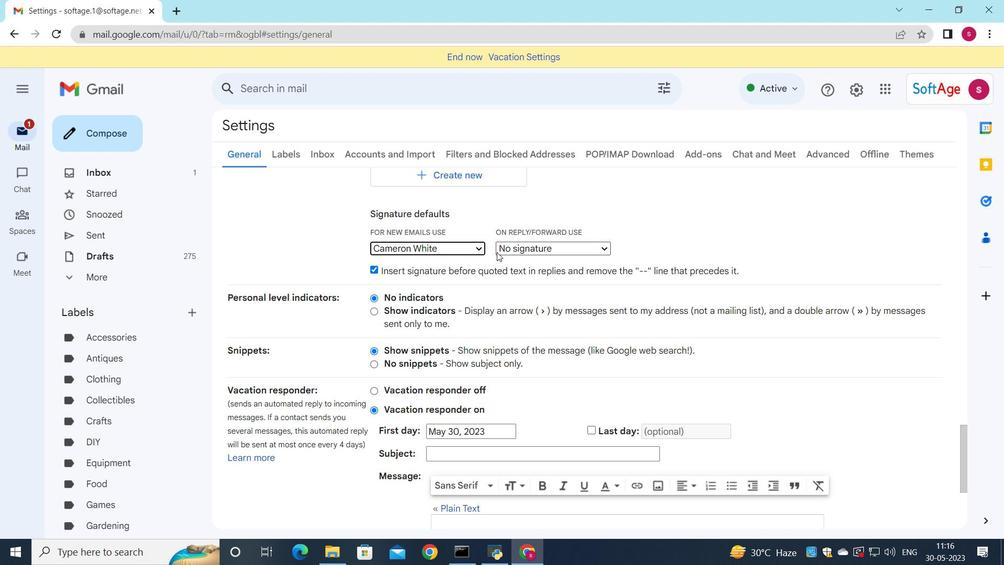 
Action: Mouse moved to (501, 269)
Screenshot: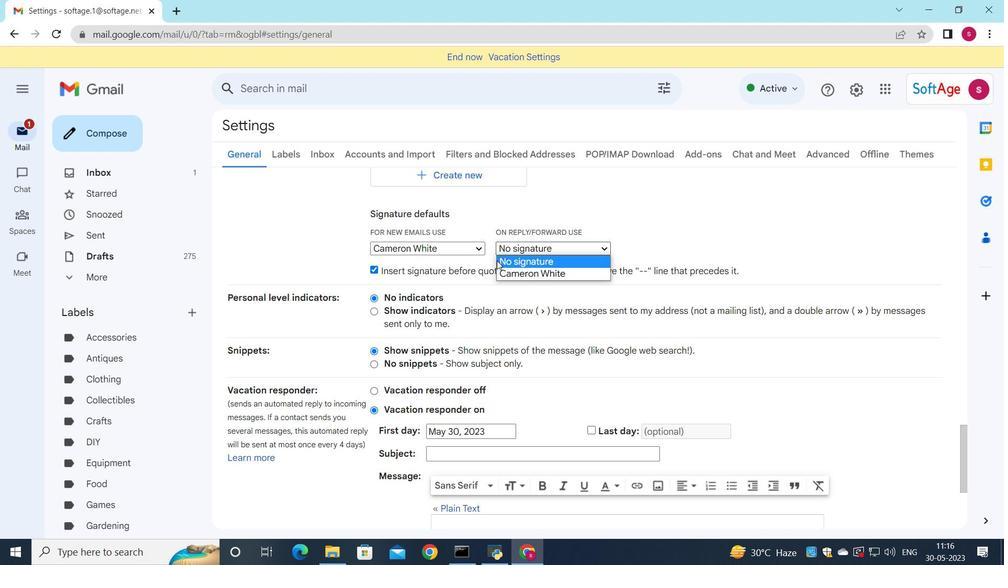 
Action: Mouse pressed left at (501, 269)
Screenshot: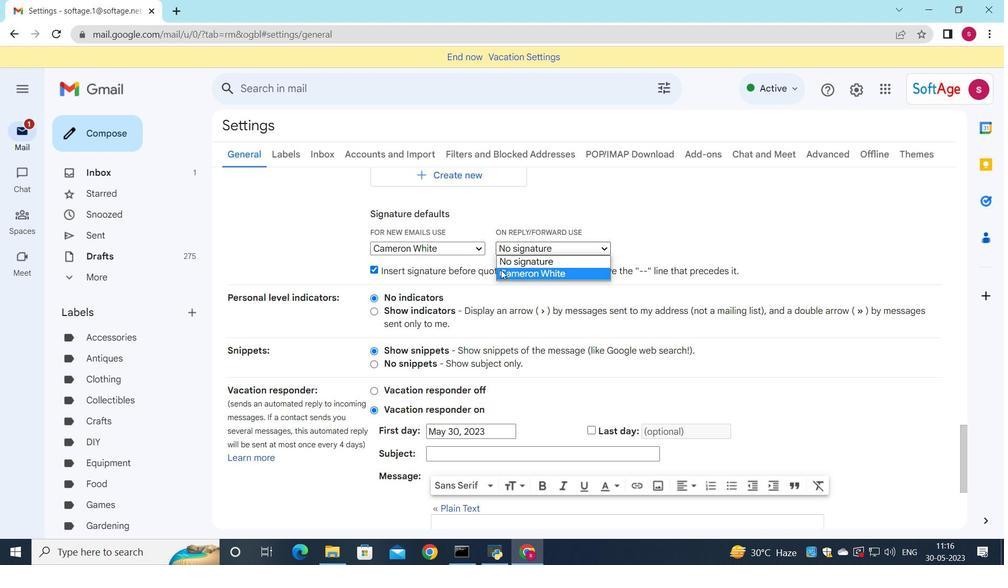 
Action: Mouse scrolled (501, 269) with delta (0, 0)
Screenshot: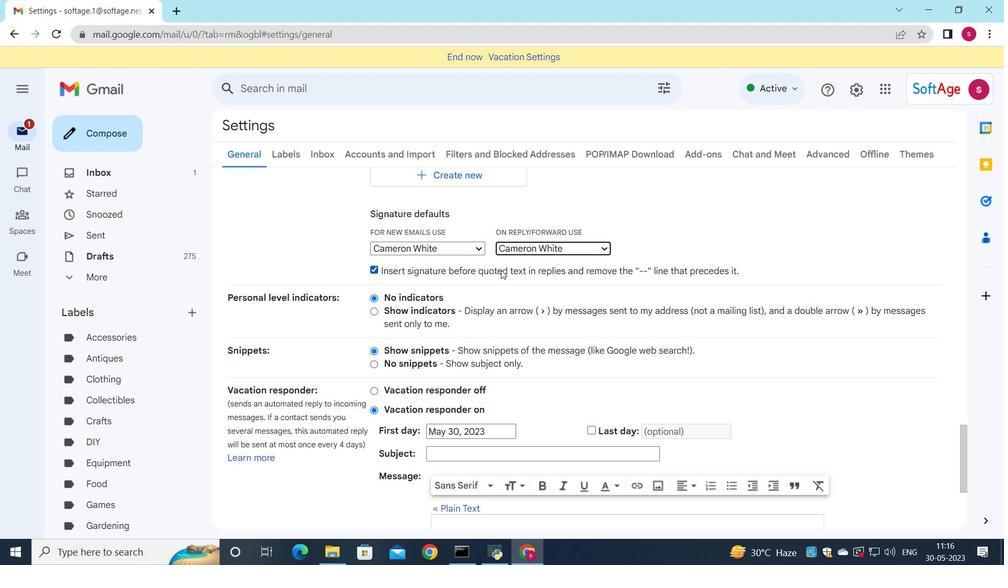 
Action: Mouse scrolled (501, 269) with delta (0, 0)
Screenshot: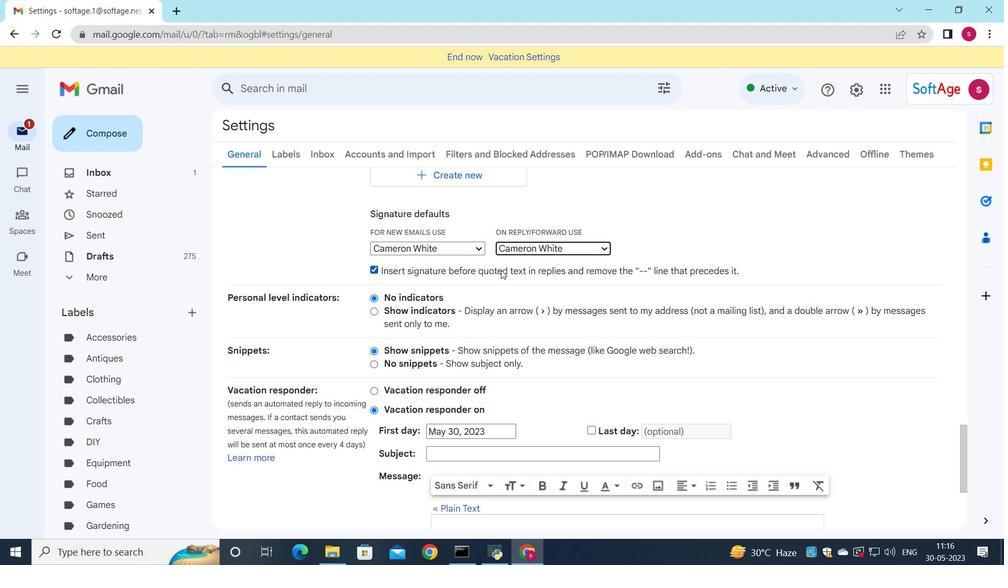 
Action: Mouse scrolled (501, 269) with delta (0, 0)
Screenshot: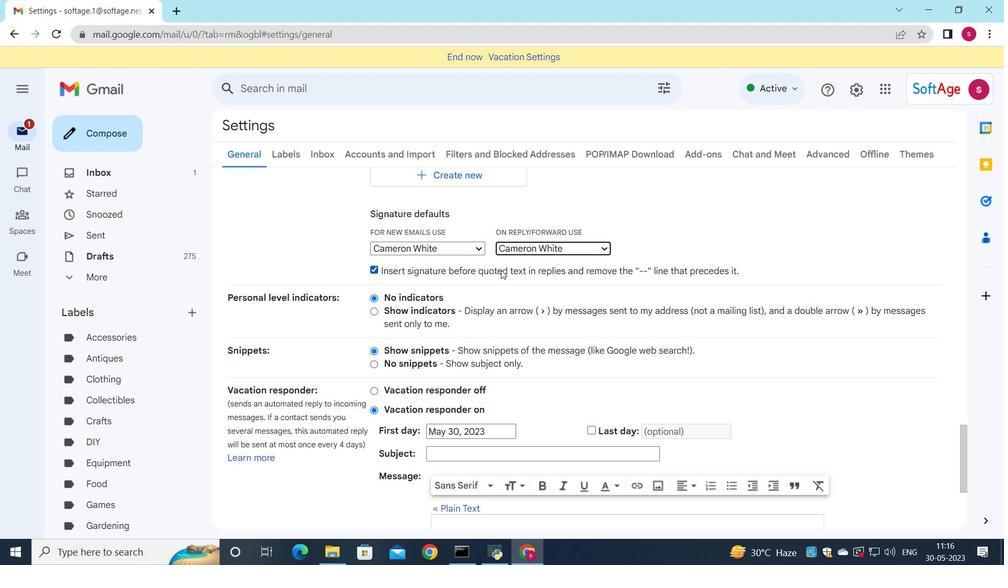 
Action: Mouse scrolled (501, 269) with delta (0, 0)
Screenshot: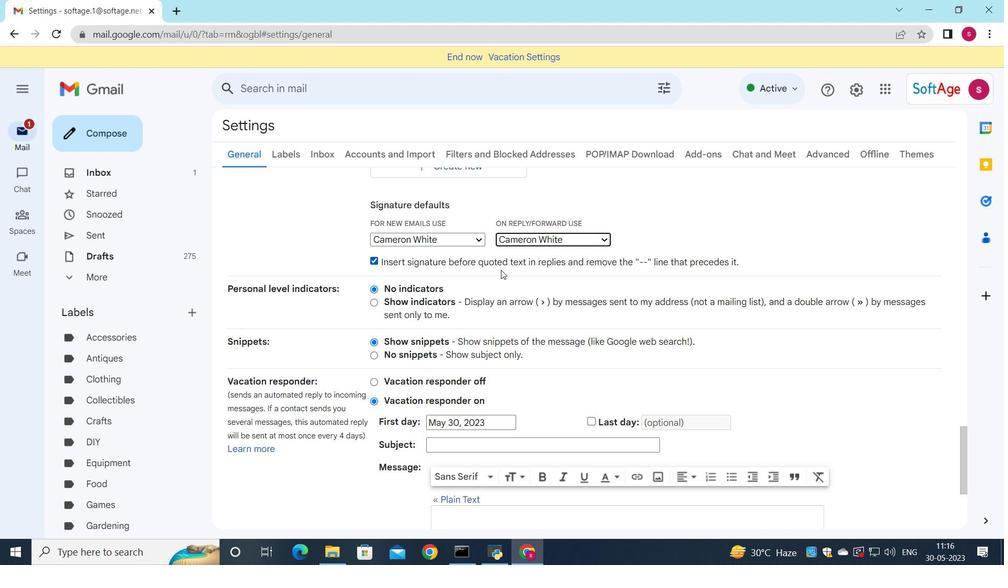 
Action: Mouse scrolled (501, 269) with delta (0, 0)
Screenshot: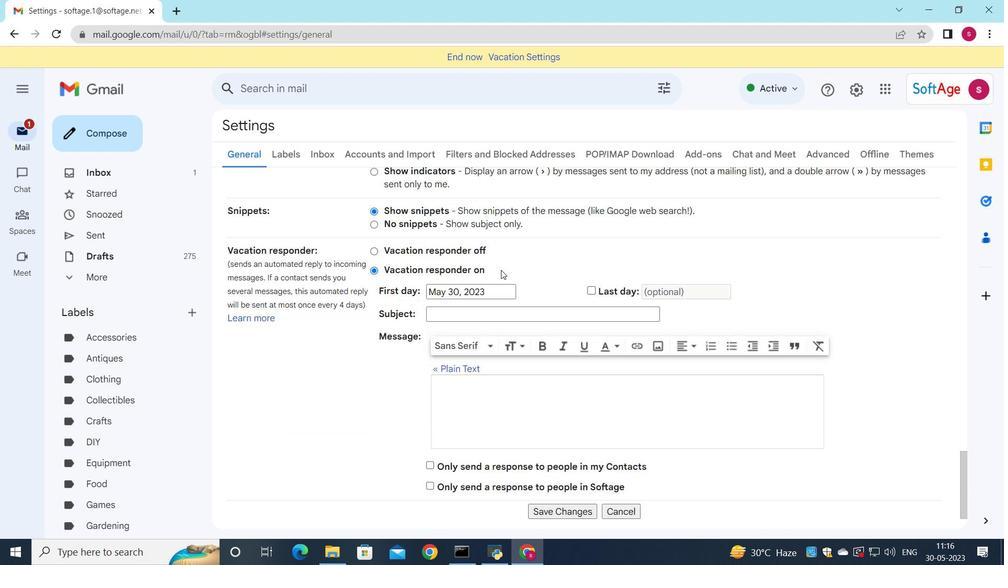
Action: Mouse scrolled (501, 269) with delta (0, 0)
Screenshot: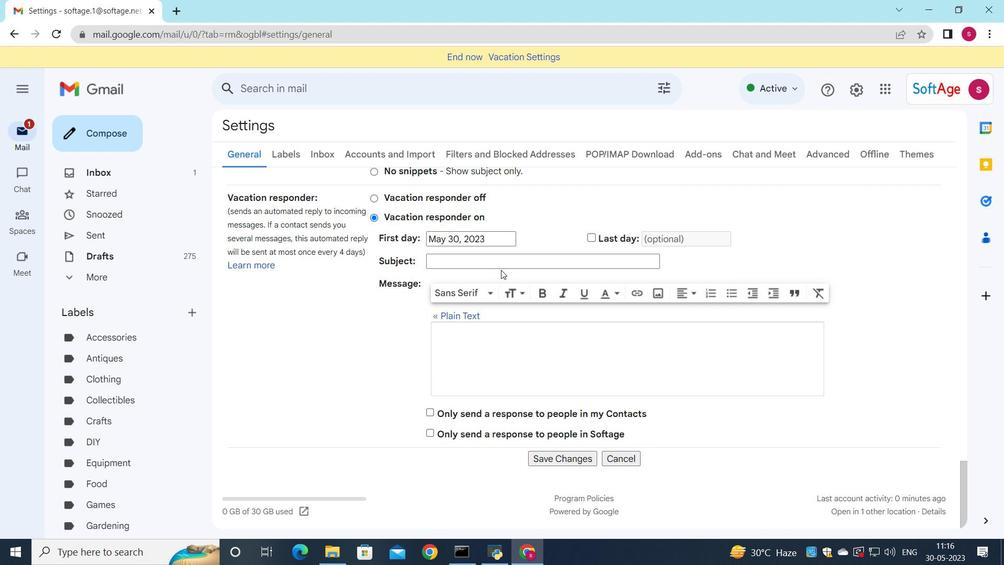 
Action: Mouse scrolled (501, 269) with delta (0, 0)
Screenshot: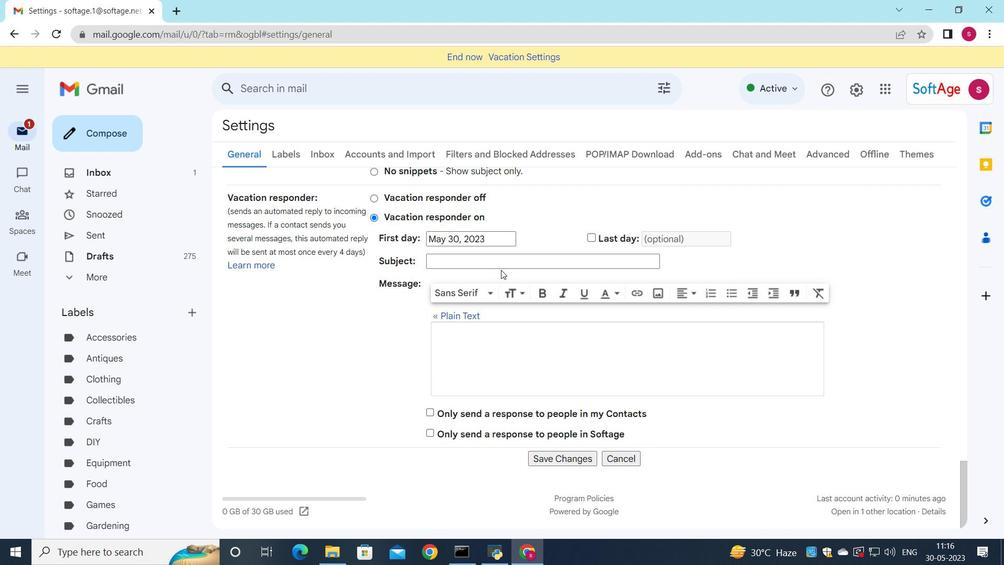 
Action: Mouse scrolled (501, 269) with delta (0, 0)
Screenshot: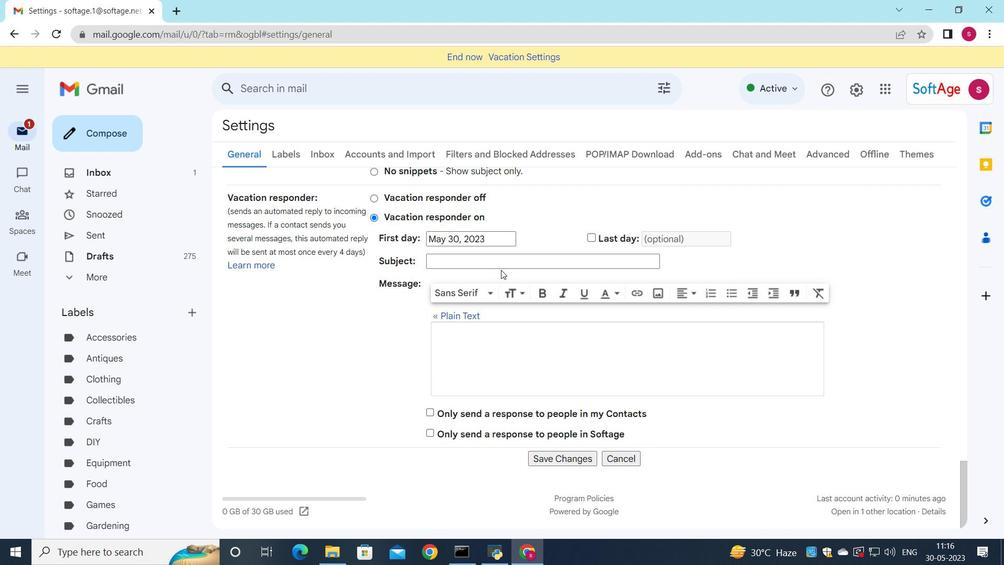 
Action: Mouse moved to (571, 459)
Screenshot: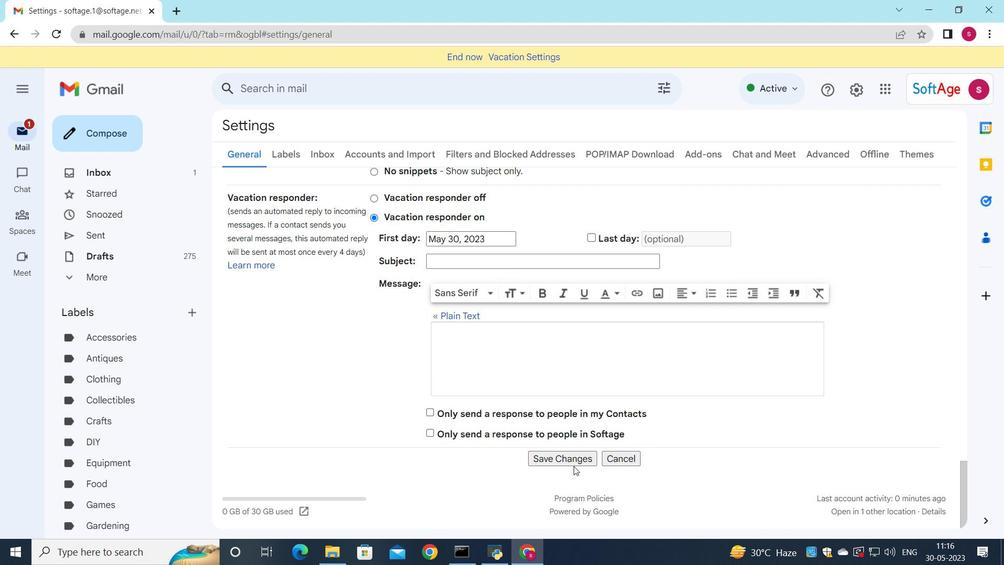 
Action: Mouse pressed left at (571, 459)
Screenshot: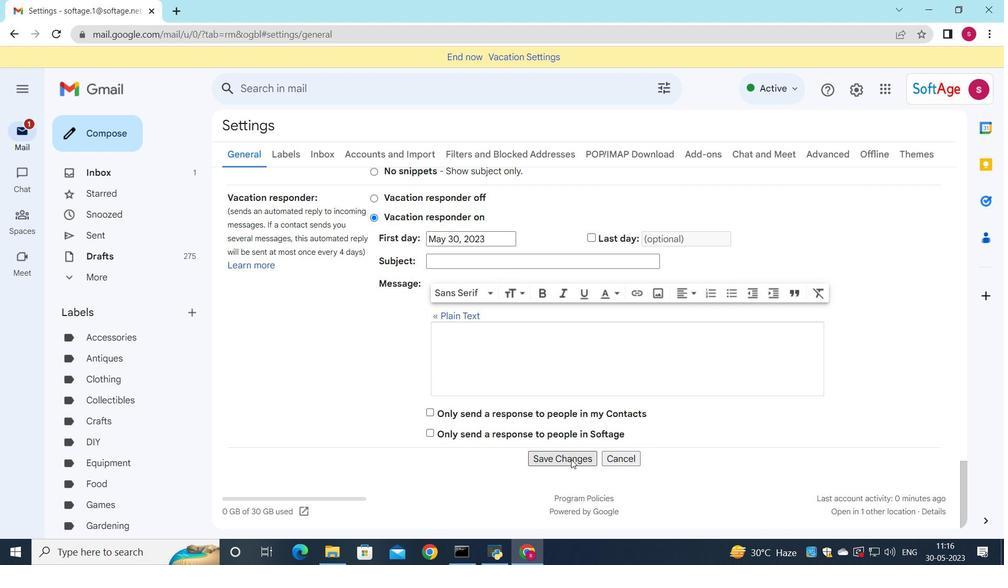 
Action: Mouse moved to (124, 138)
Screenshot: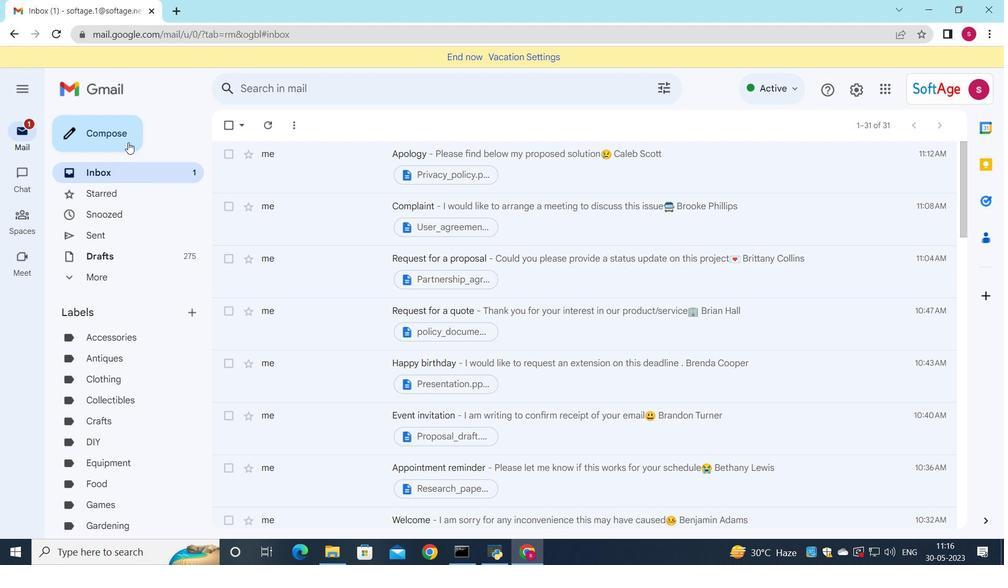 
Action: Mouse pressed left at (124, 138)
Screenshot: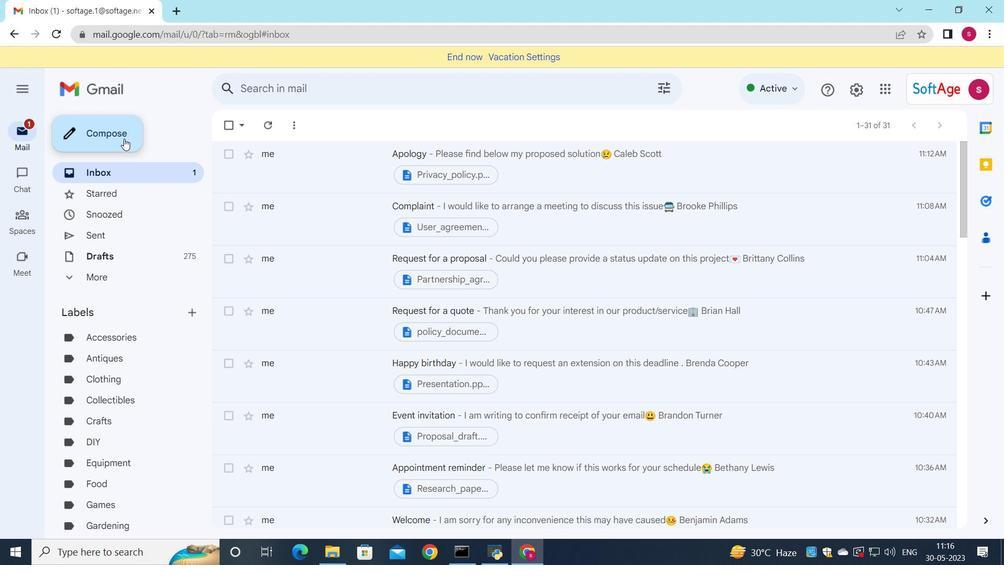 
Action: Mouse moved to (649, 229)
Screenshot: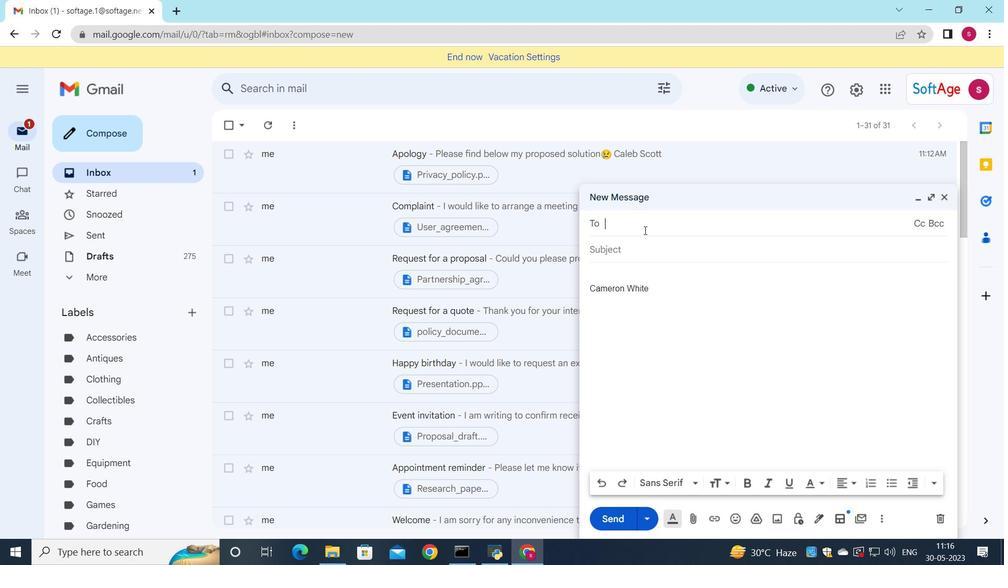 
Action: Key pressed <Key.down>softage.8<Key.enter>s<Key.down><Key.enter><Key.down>softage.9
Screenshot: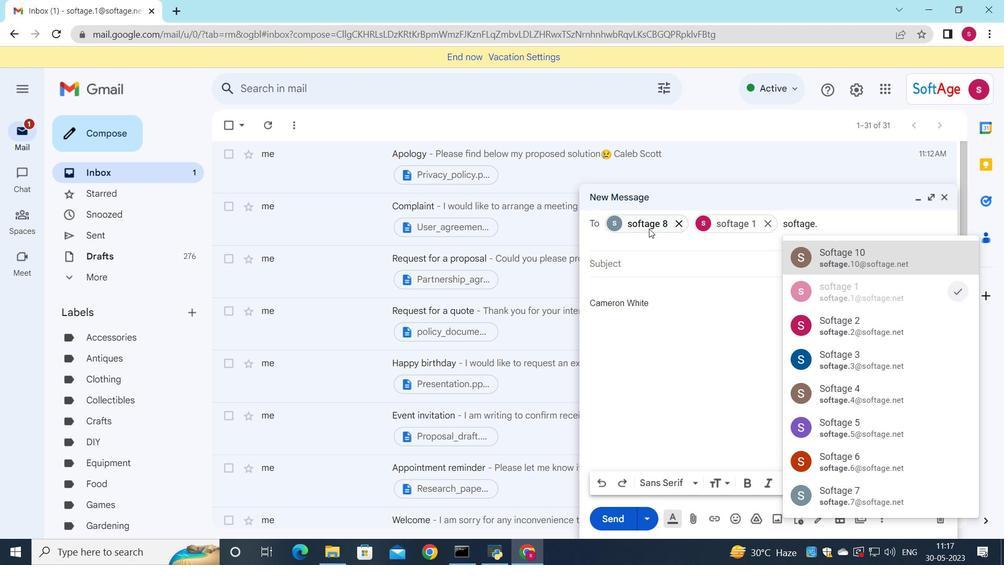 
Action: Mouse moved to (835, 260)
Screenshot: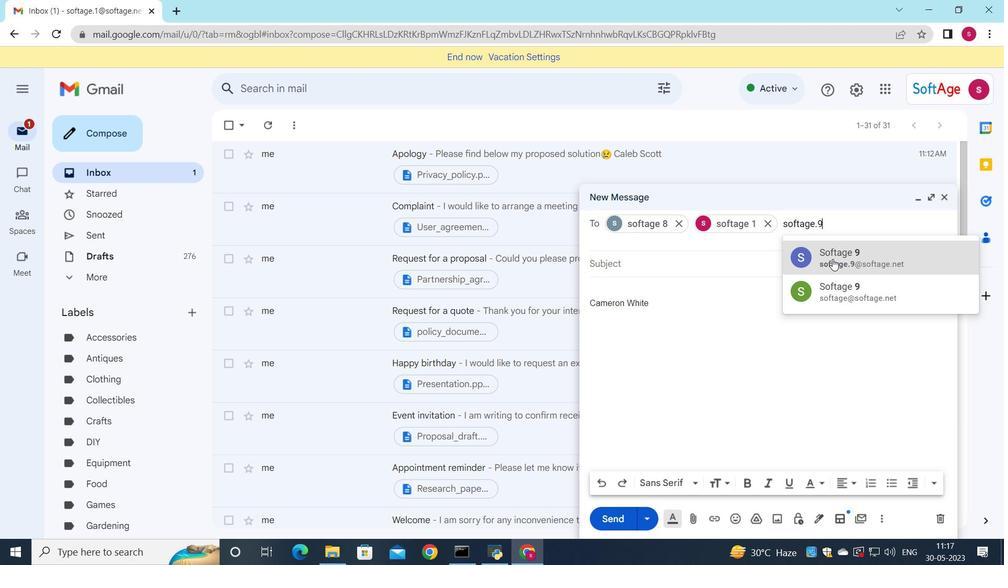 
Action: Mouse pressed left at (835, 260)
Screenshot: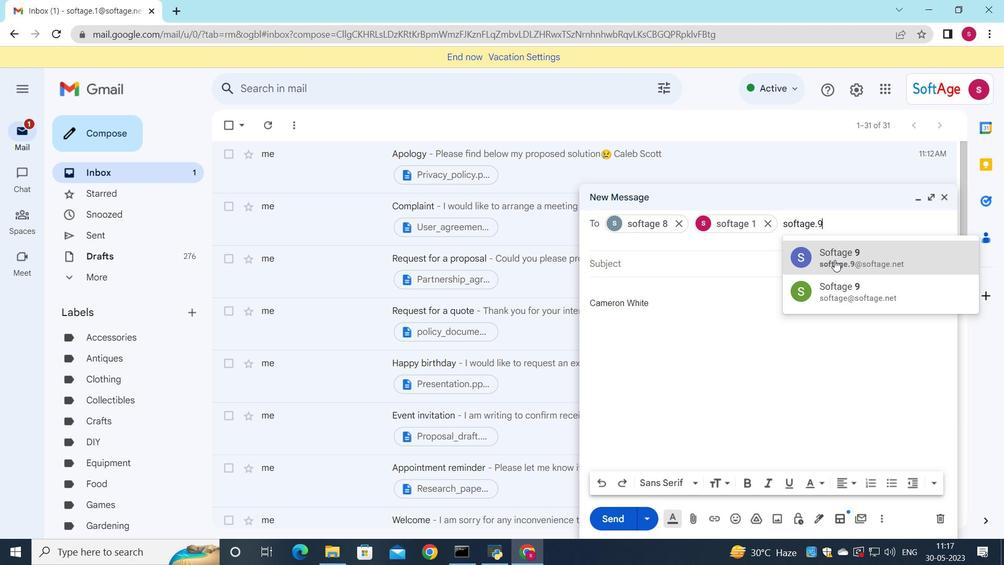 
Action: Mouse moved to (921, 264)
Screenshot: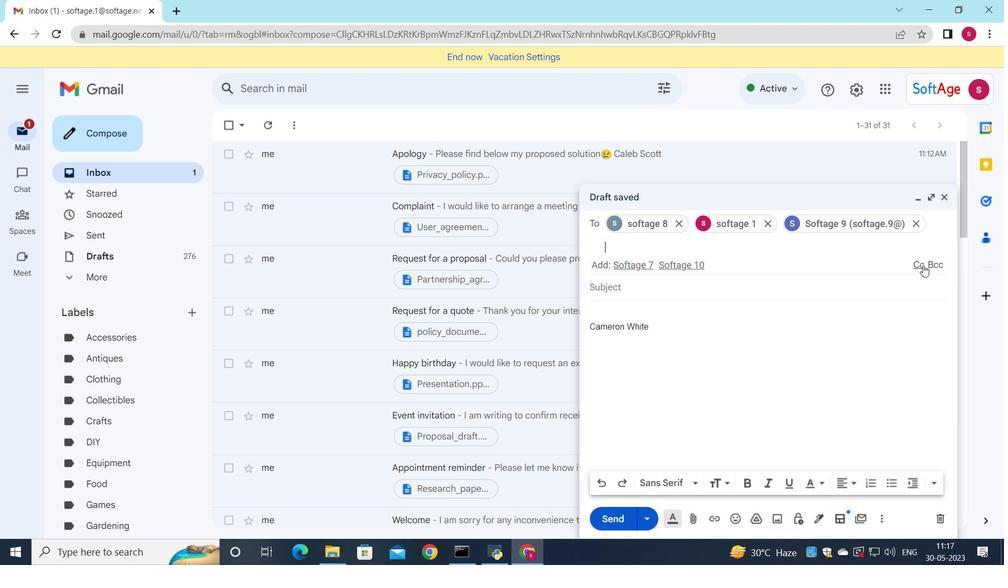 
Action: Mouse pressed left at (921, 264)
Screenshot: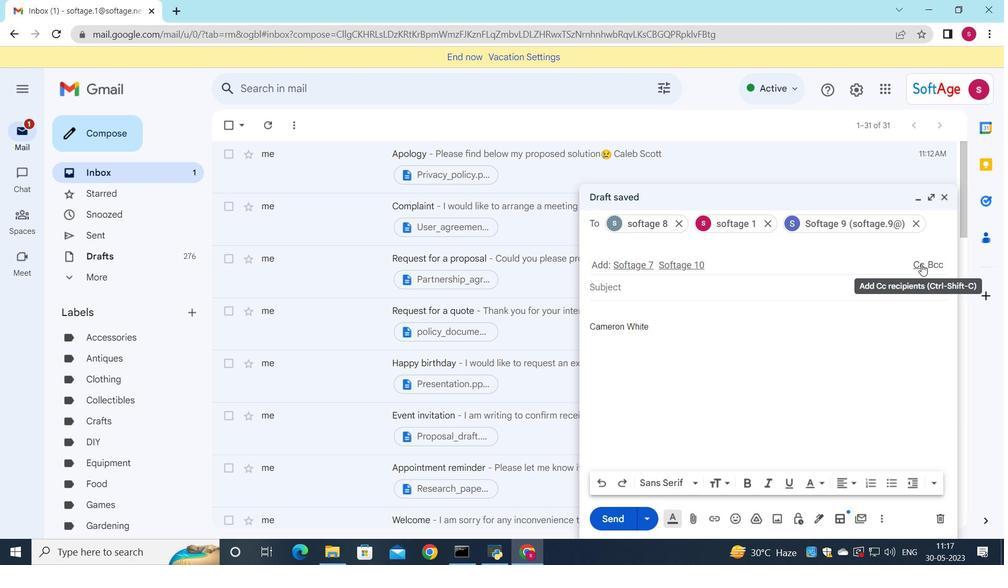 
Action: Mouse moved to (846, 272)
Screenshot: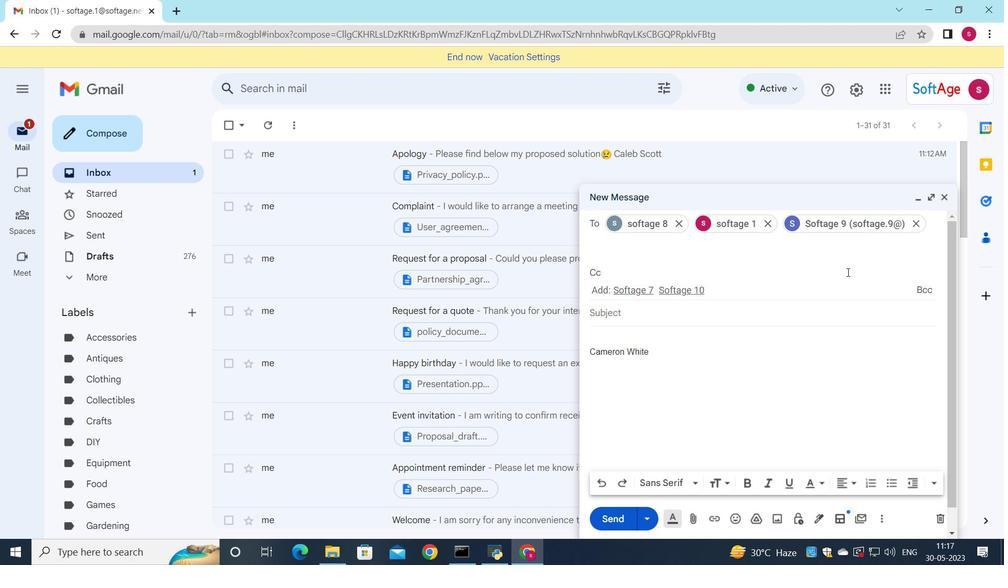 
Action: Key pressed s
Screenshot: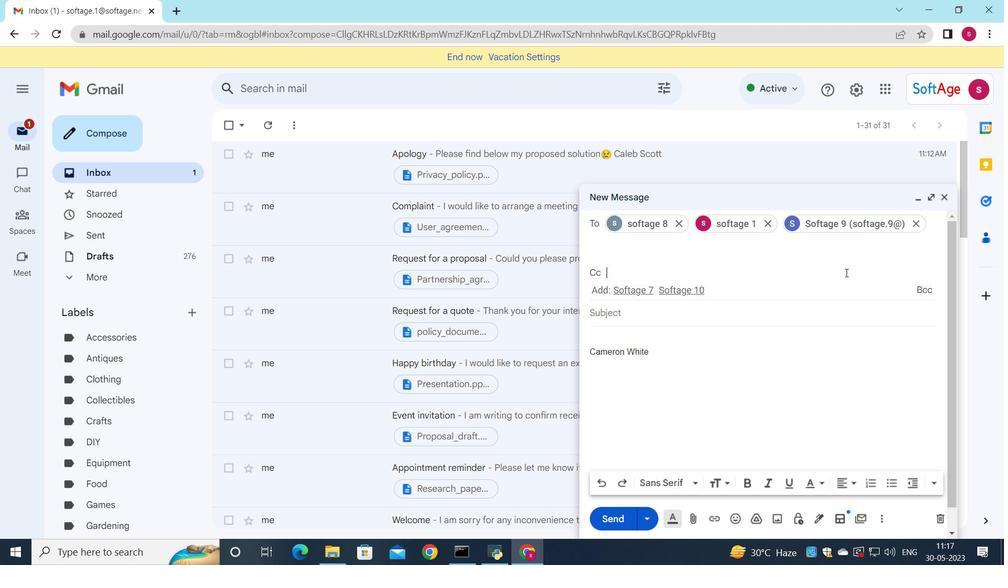 
Action: Mouse moved to (787, 313)
Screenshot: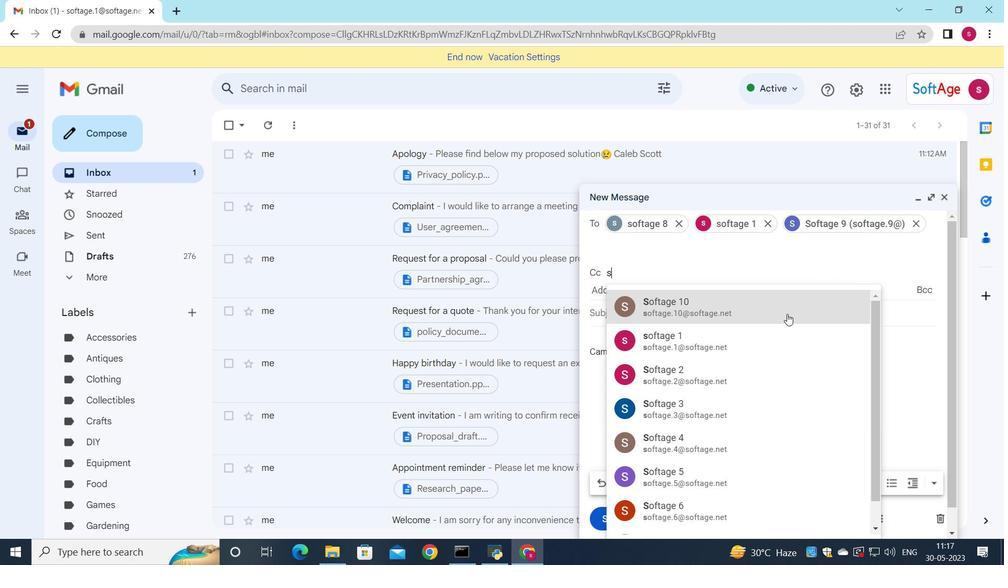 
Action: Mouse pressed left at (787, 313)
Screenshot: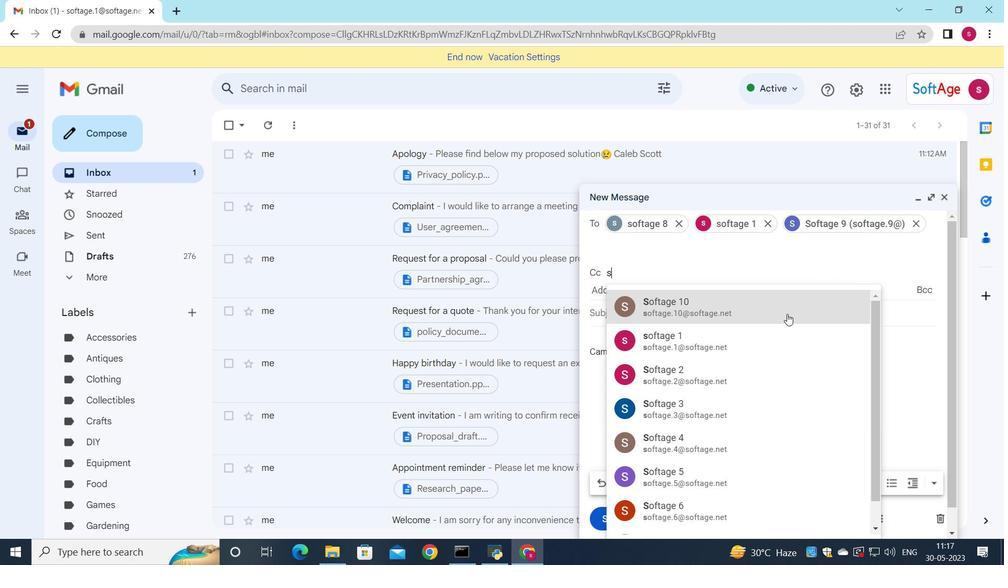 
Action: Mouse moved to (635, 324)
Screenshot: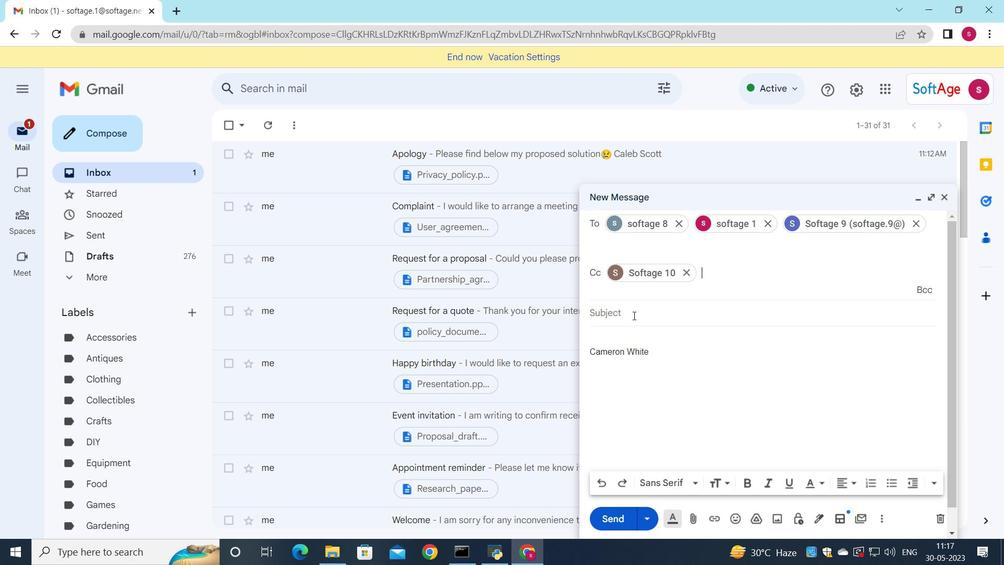 
Action: Mouse pressed left at (635, 324)
Screenshot: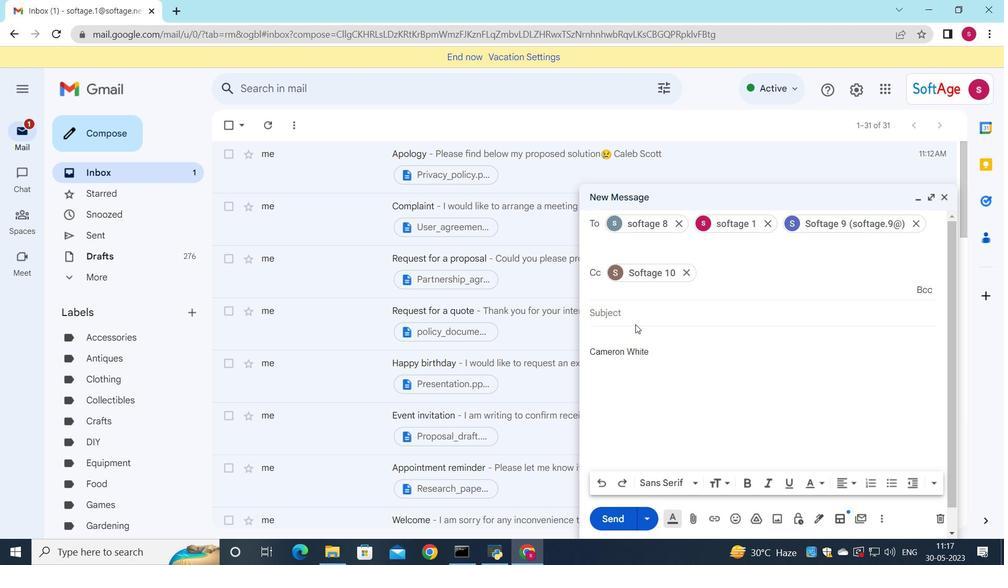 
Action: Mouse moved to (768, 265)
Screenshot: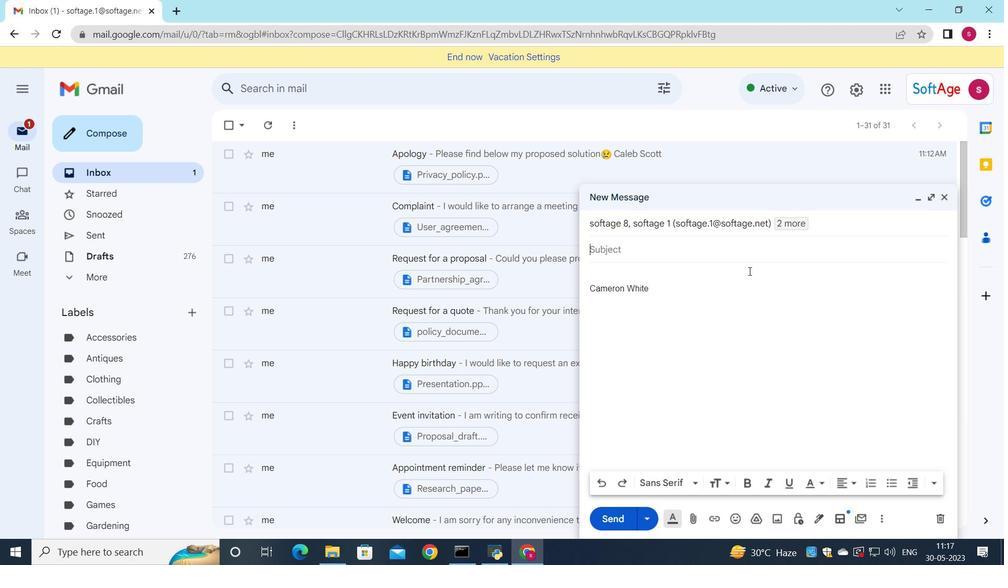 
Action: Key pressed <Key.shift>Follow<Key.space><Key.backspace><Key.shift>_<Key.backspace>-up<Key.space>on<Key.space>a<Key.space>complaint
Screenshot: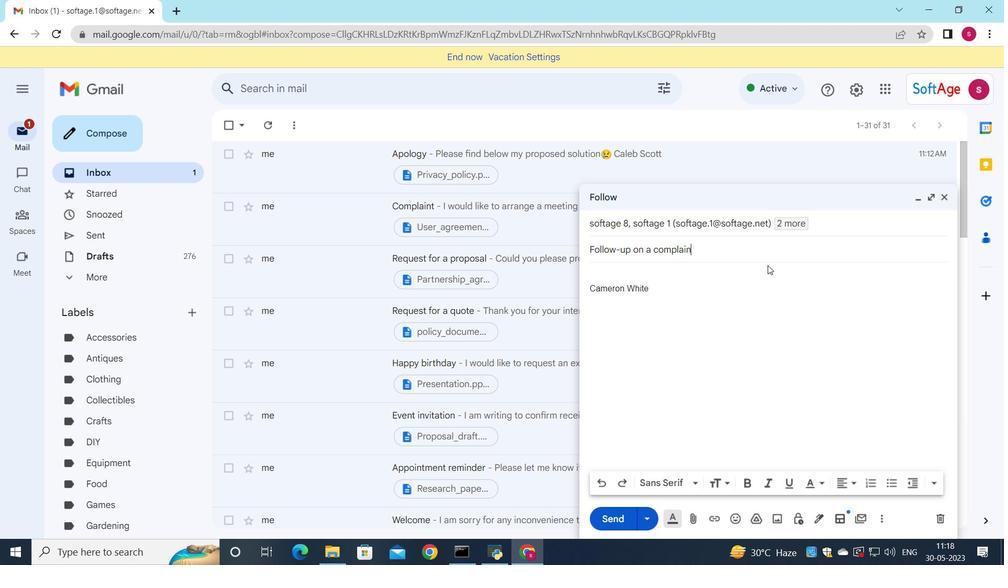 
Action: Mouse moved to (625, 268)
Screenshot: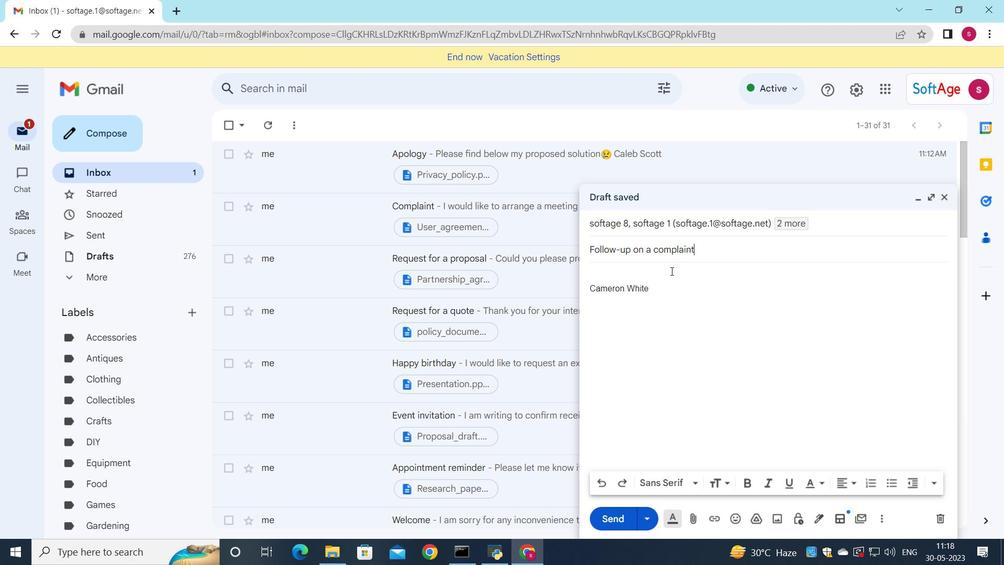 
Action: Mouse pressed left at (625, 268)
Screenshot: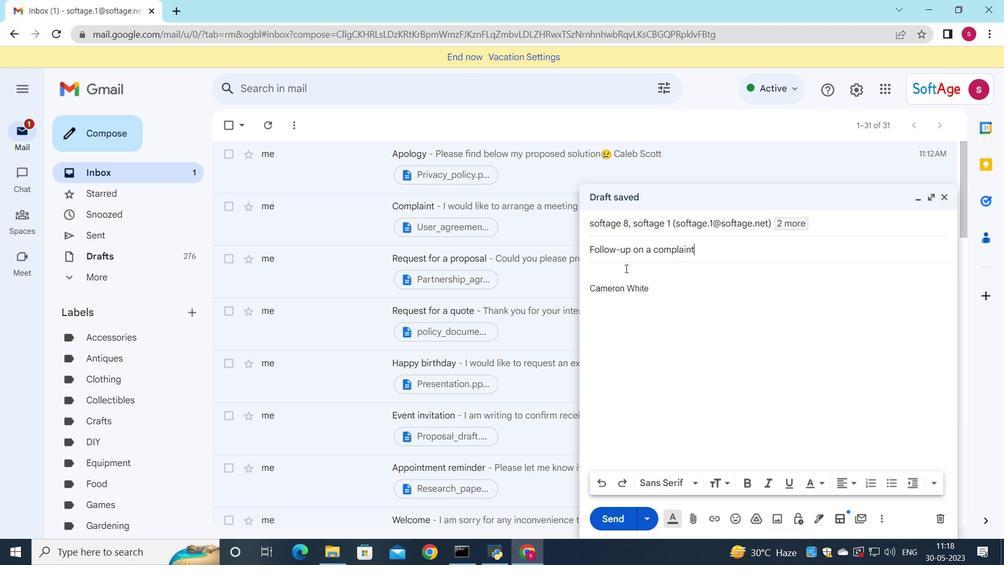 
Action: Key pressed <Key.shift>I<Key.space>appreciate<Key.space>your<Key.space>attention<Key.space>to<Key.space>this<Key.space>matter.<Key.backspace>
Screenshot: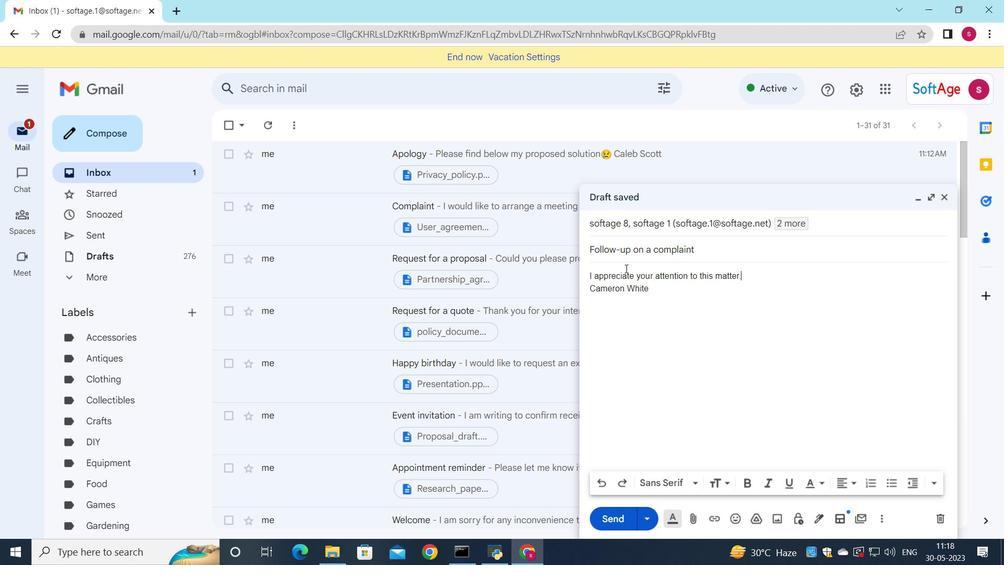 
Action: Mouse moved to (735, 521)
Screenshot: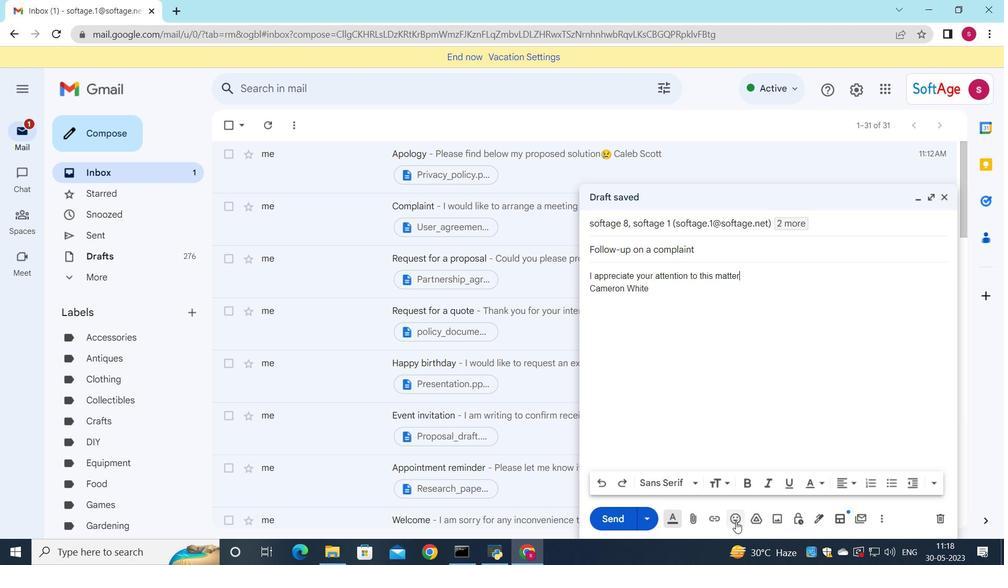 
Action: Mouse pressed left at (735, 521)
Screenshot: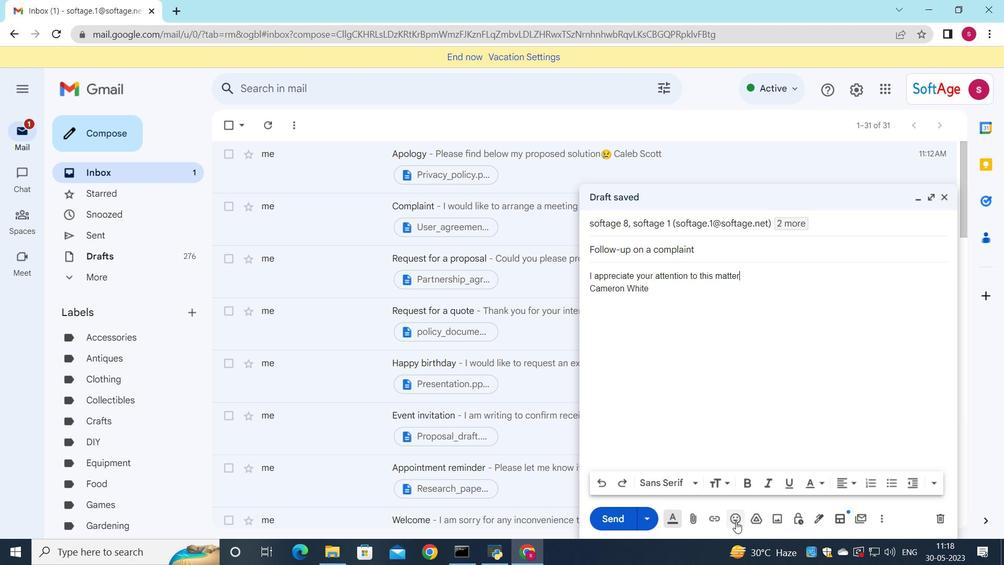 
Action: Mouse moved to (718, 462)
Screenshot: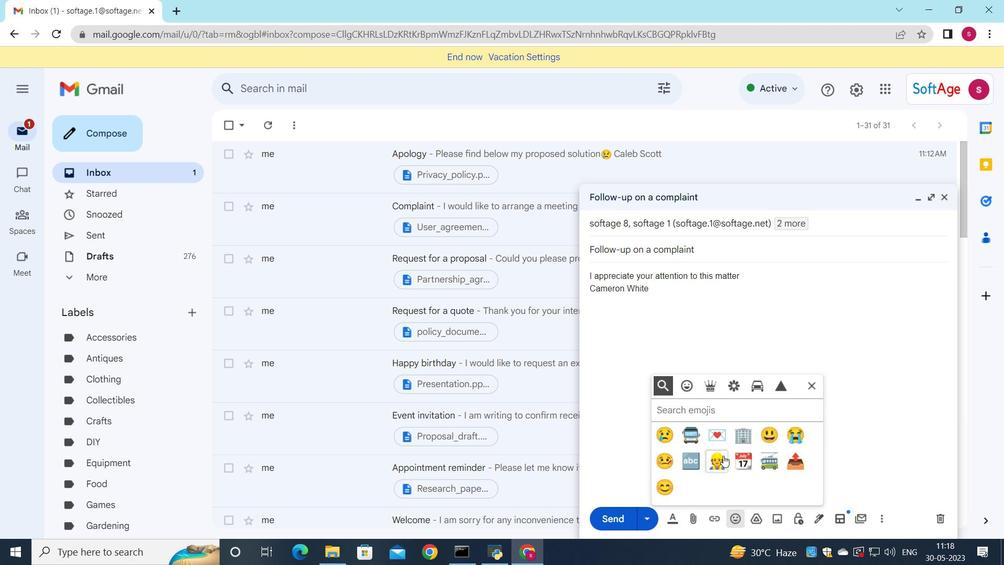 
Action: Mouse pressed left at (718, 462)
Screenshot: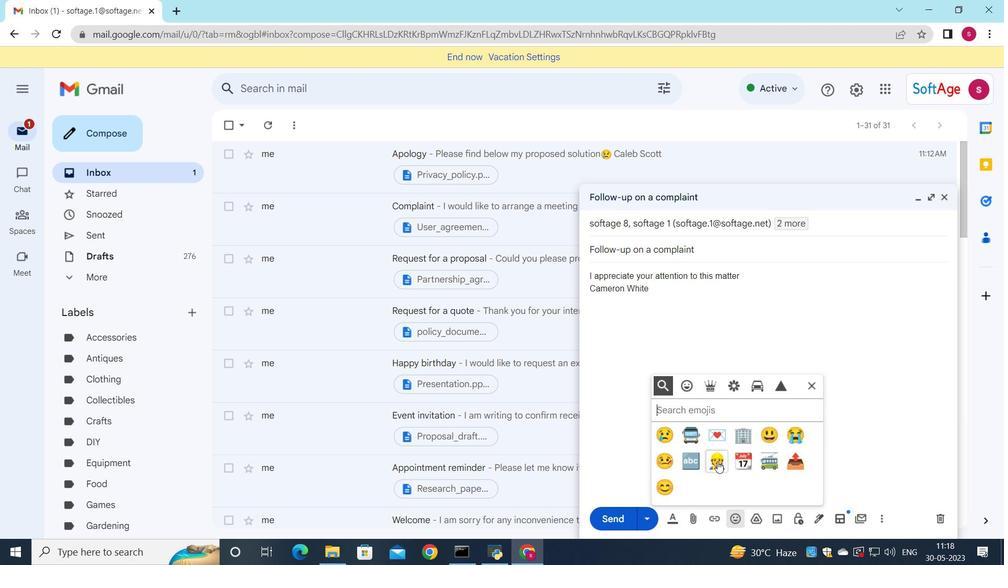 
Action: Mouse moved to (808, 389)
Screenshot: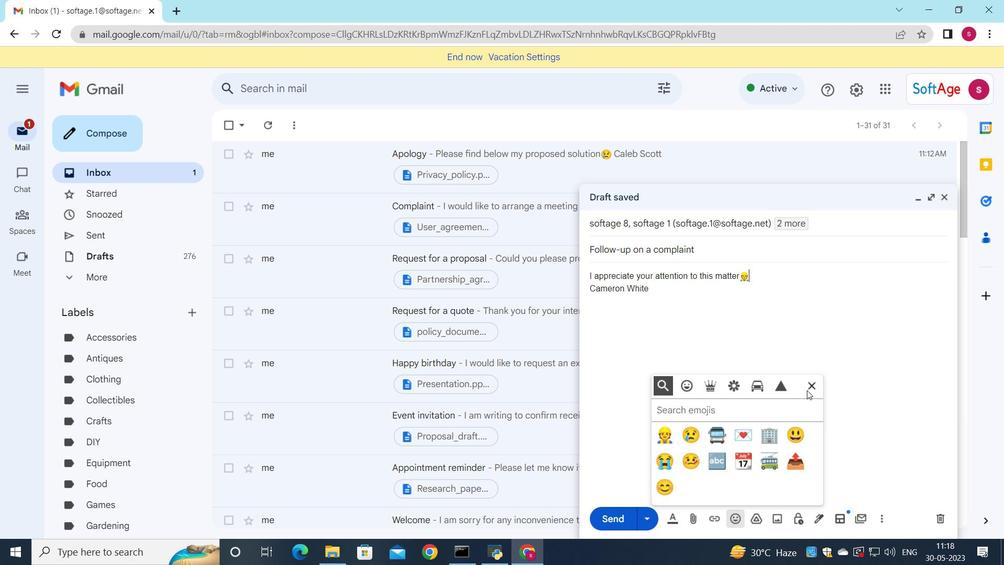 
Action: Mouse pressed left at (808, 389)
Screenshot: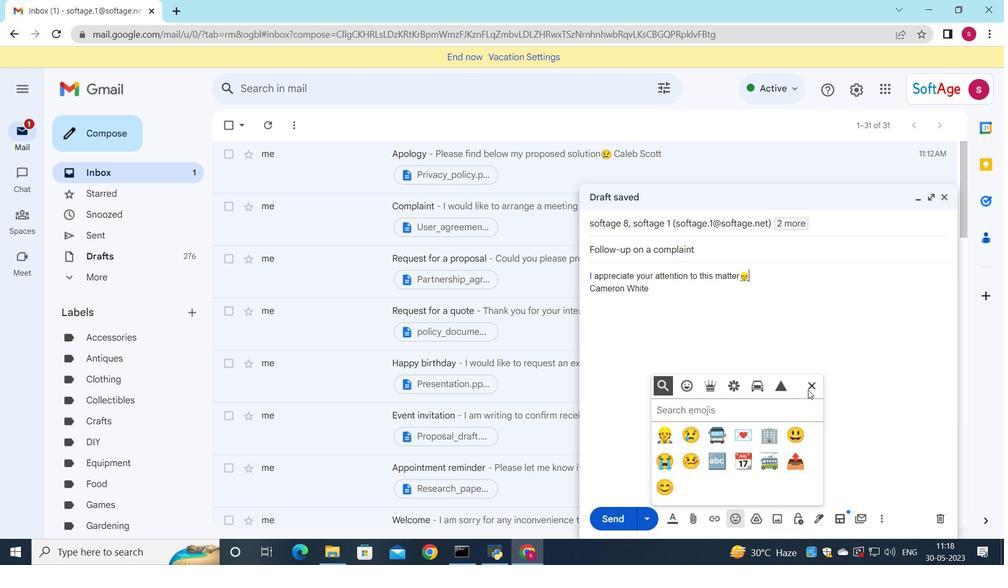 
Action: Mouse moved to (695, 515)
Screenshot: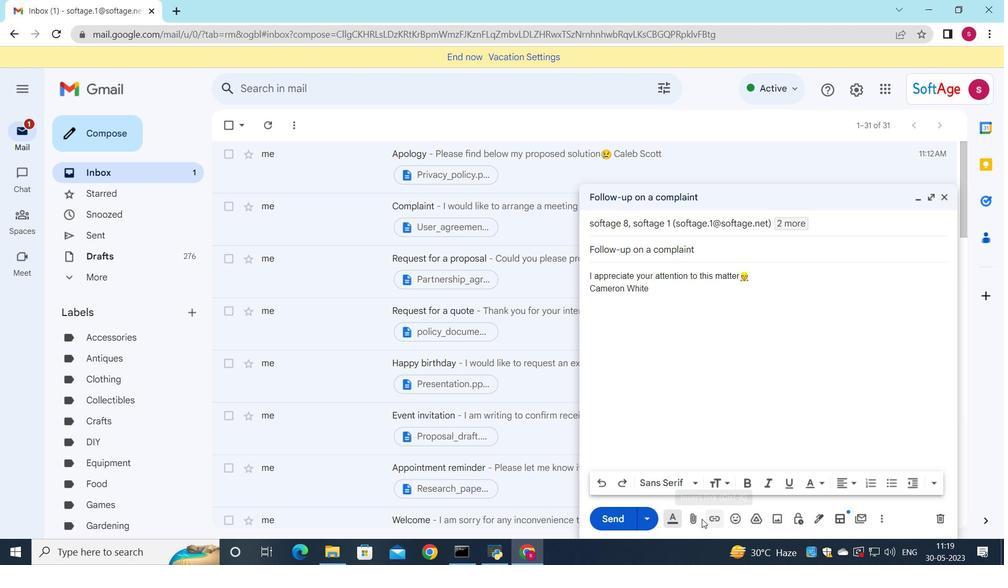 
Action: Mouse pressed left at (695, 515)
Screenshot: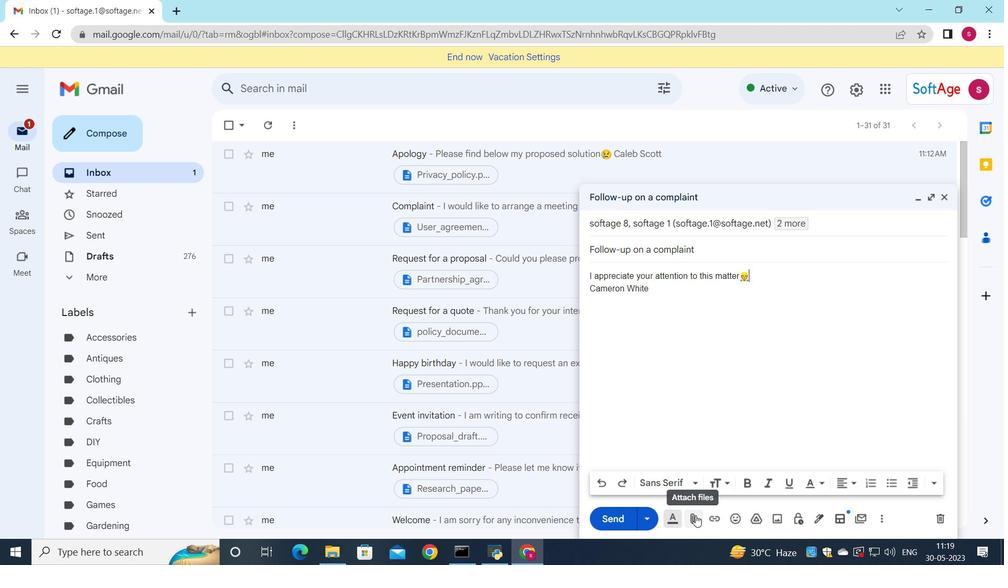 
Action: Mouse moved to (186, 95)
Screenshot: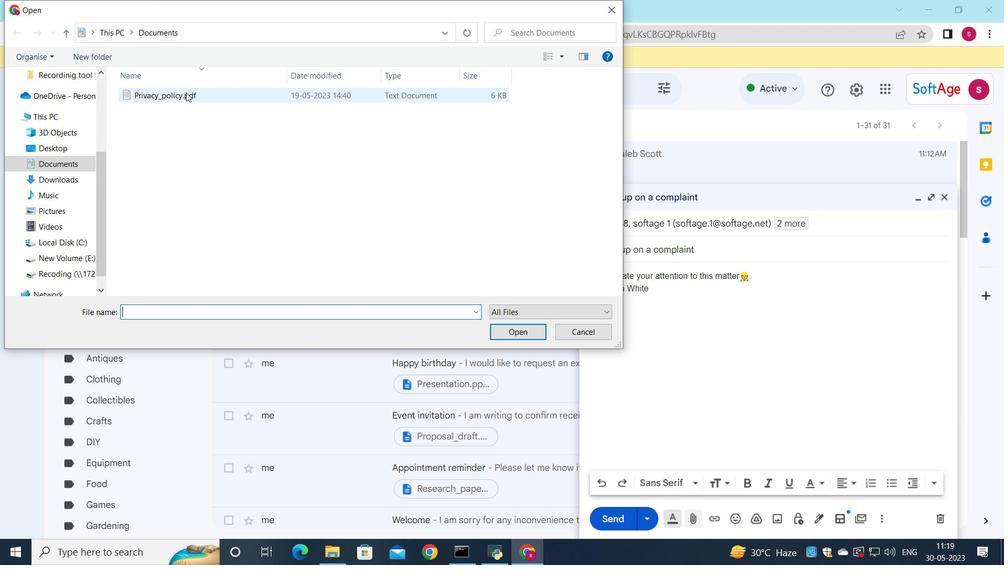
Action: Mouse pressed left at (186, 95)
Screenshot: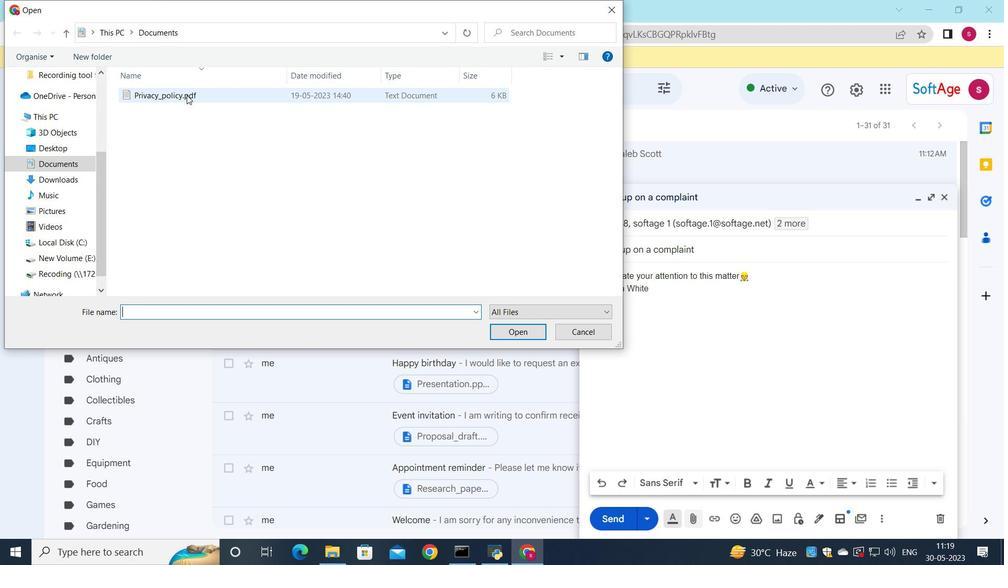 
Action: Mouse moved to (221, 95)
Screenshot: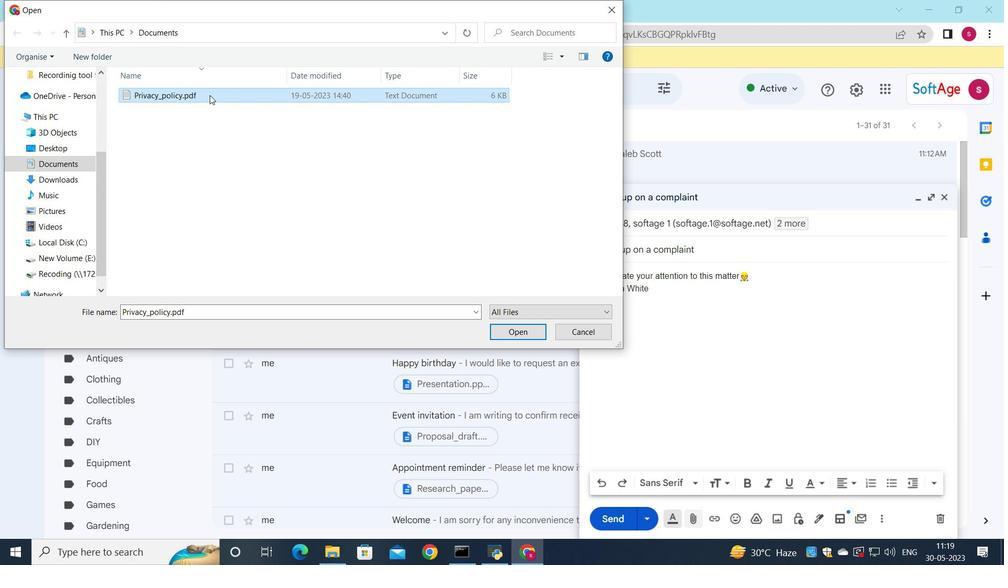 
Action: Mouse pressed left at (221, 95)
Screenshot: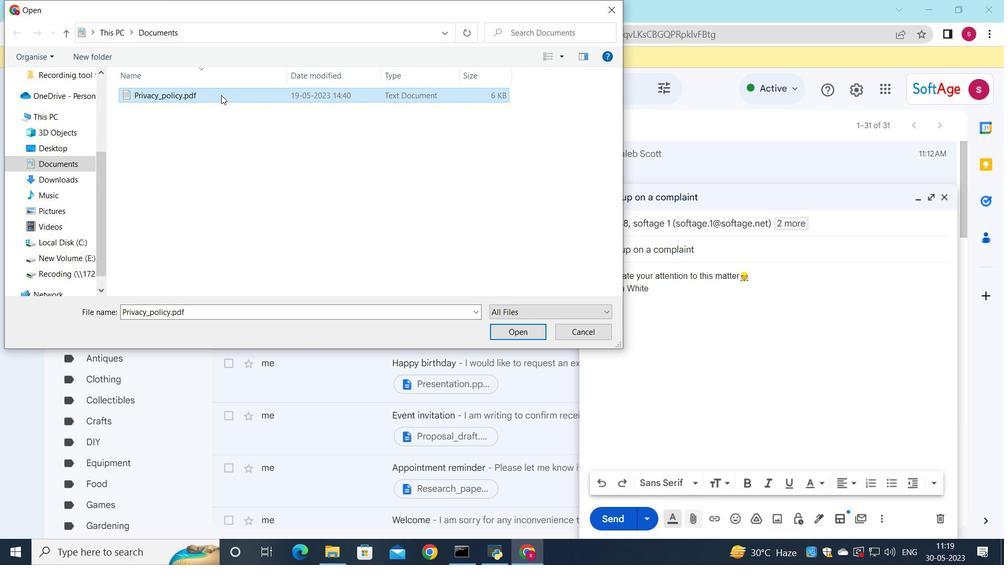 
Action: Mouse moved to (270, 98)
Screenshot: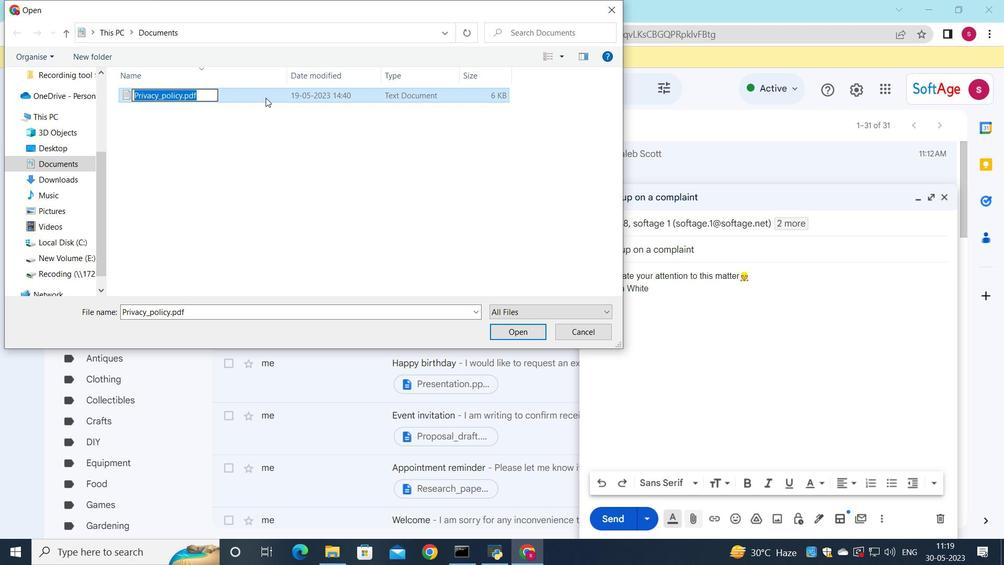 
Action: Key pressed <Key.shift>Article<Key.shift>-<Key.backspace><Key.shift>_submission.docx
Screenshot: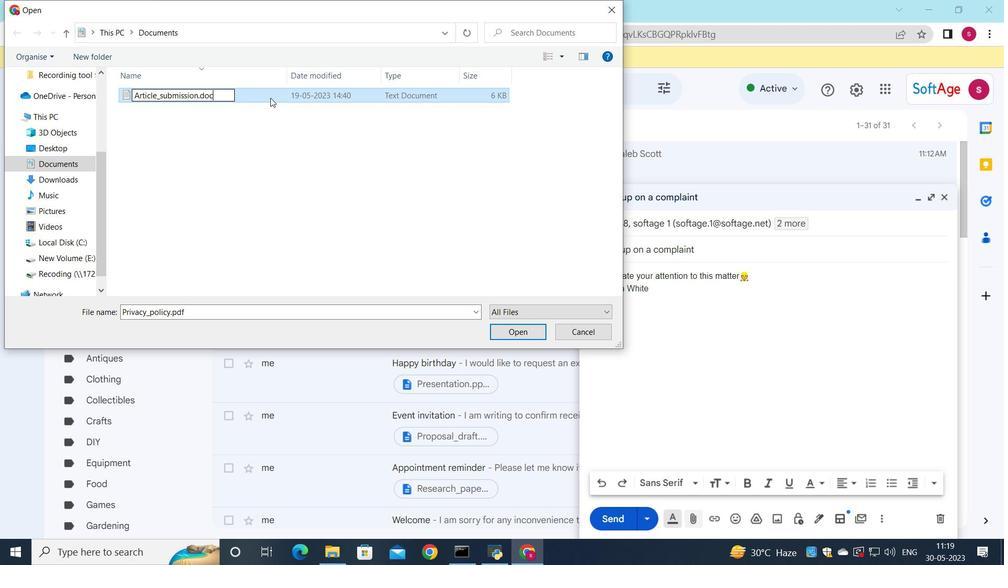
Action: Mouse moved to (261, 96)
Screenshot: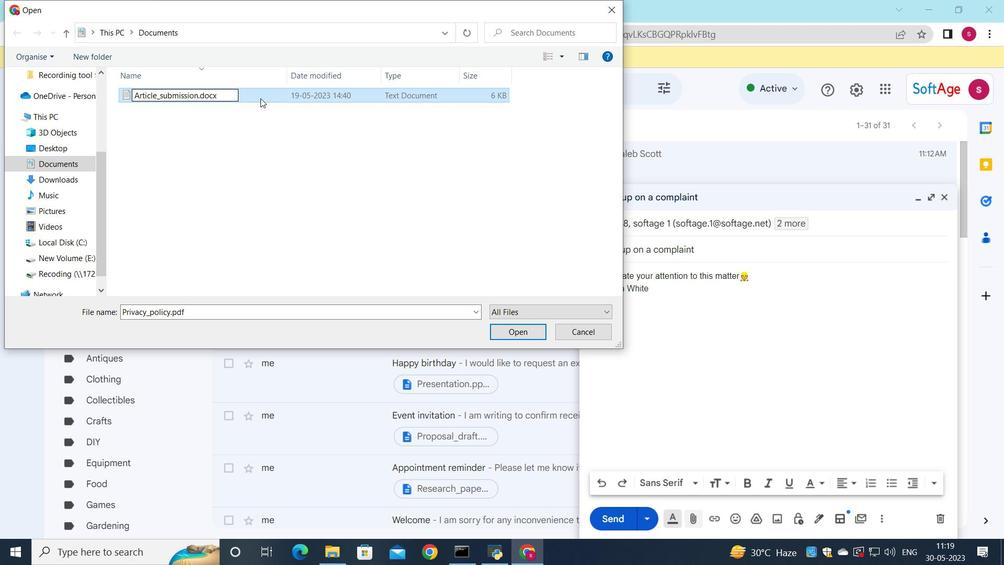 
Action: Mouse pressed left at (261, 96)
Screenshot: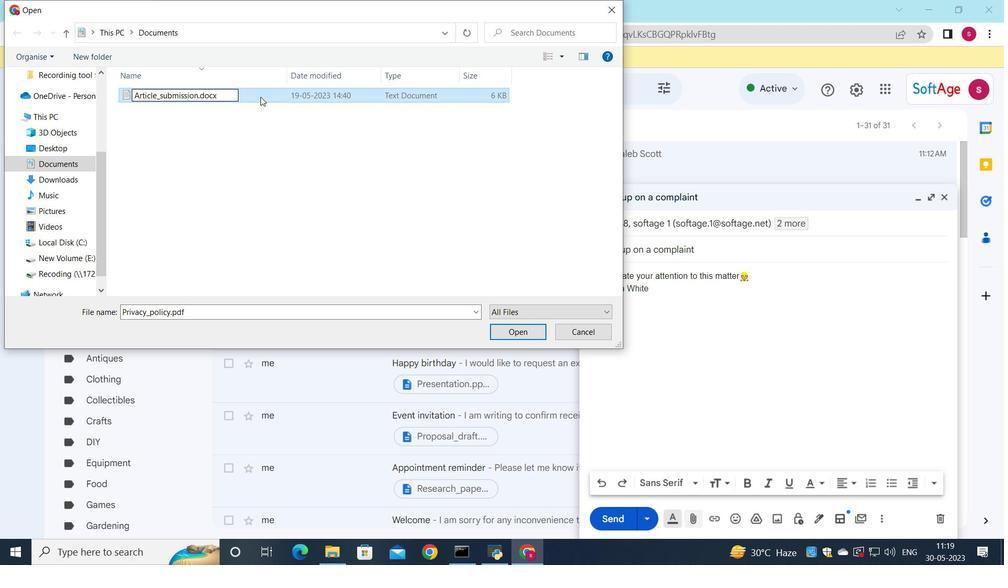 
Action: Mouse moved to (525, 327)
Screenshot: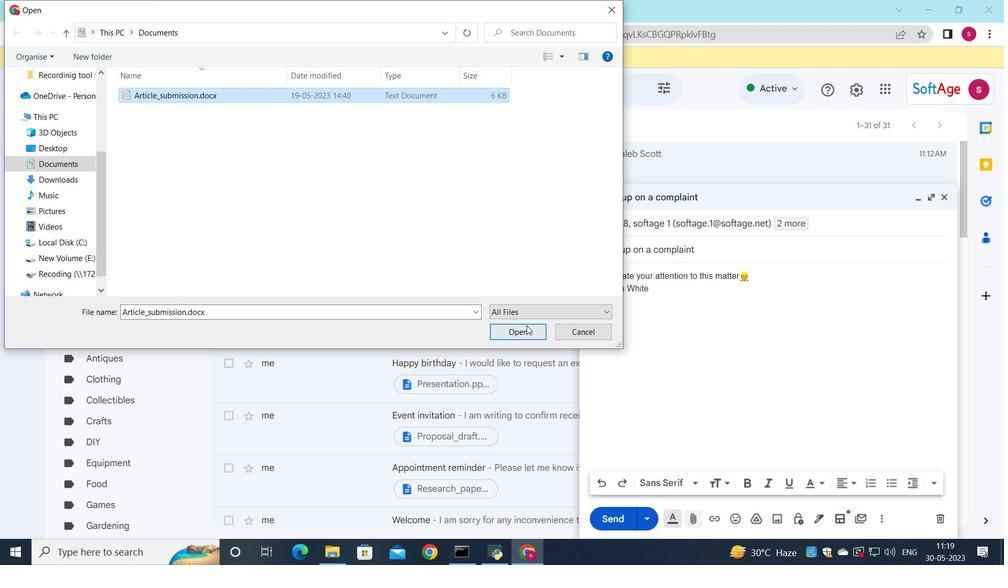 
Action: Mouse pressed left at (525, 327)
Screenshot: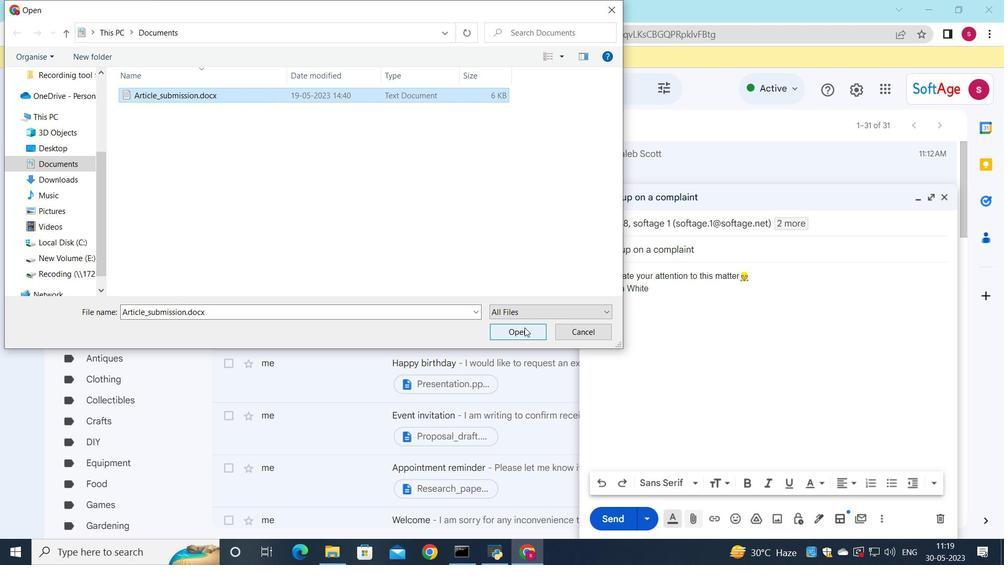 
Action: Mouse moved to (622, 518)
Screenshot: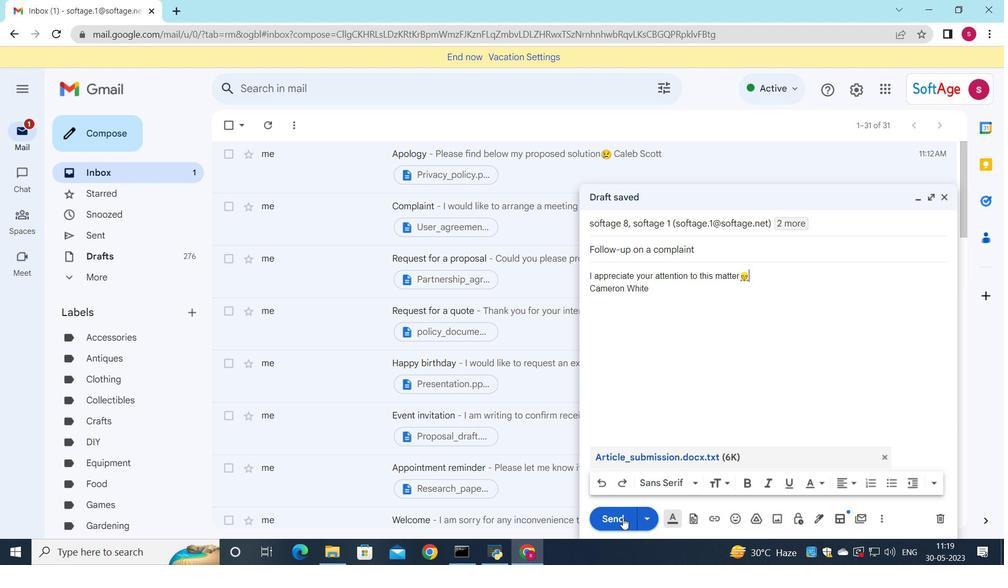 
Action: Mouse pressed left at (622, 518)
Screenshot: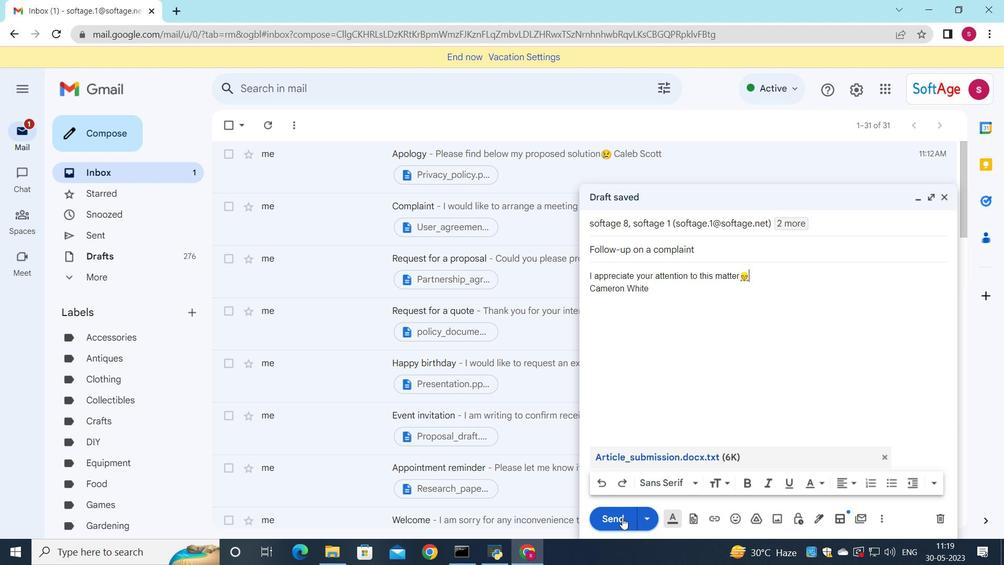 
Action: Mouse moved to (537, 176)
Screenshot: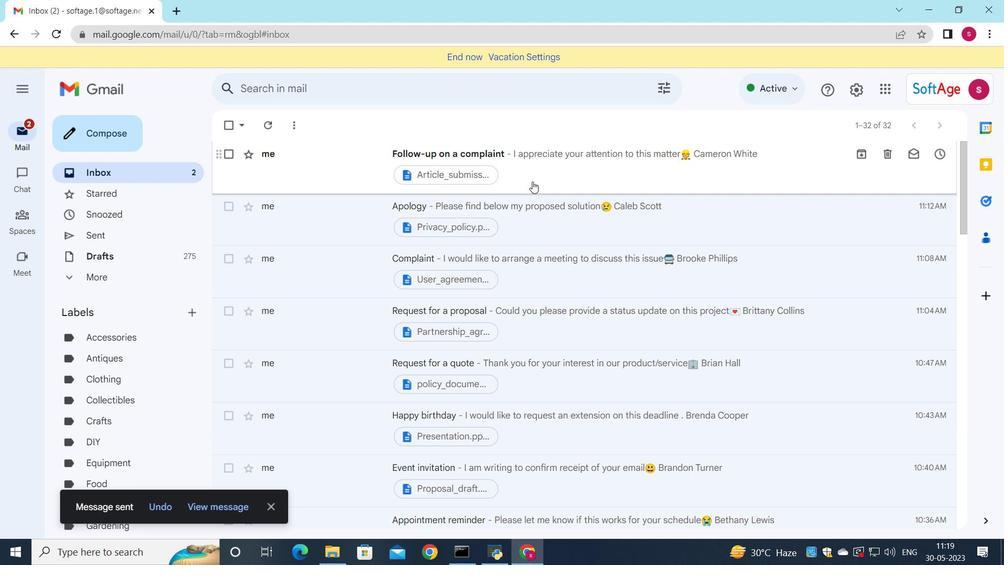 
Action: Mouse pressed left at (537, 176)
Screenshot: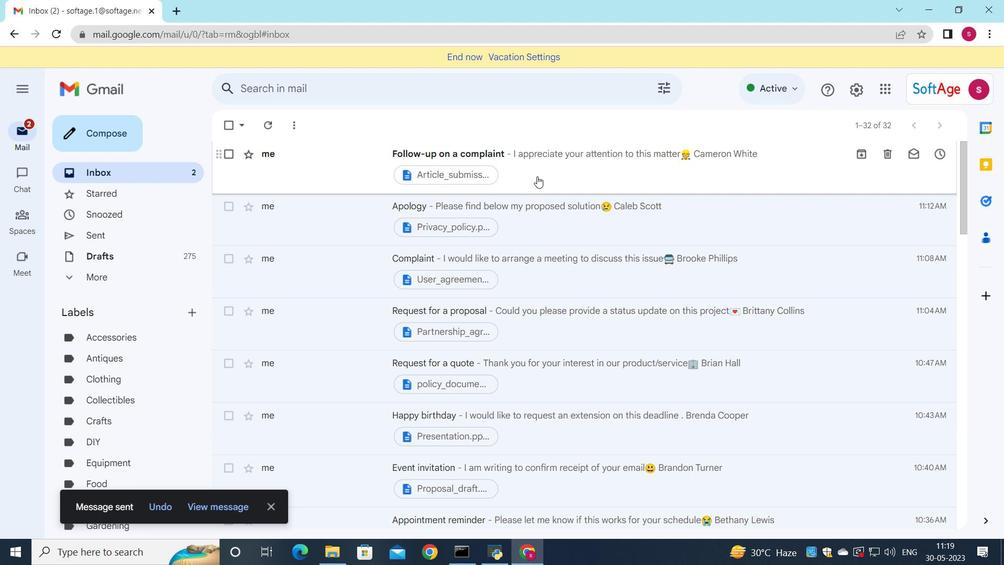 
Action: Mouse moved to (596, 259)
Screenshot: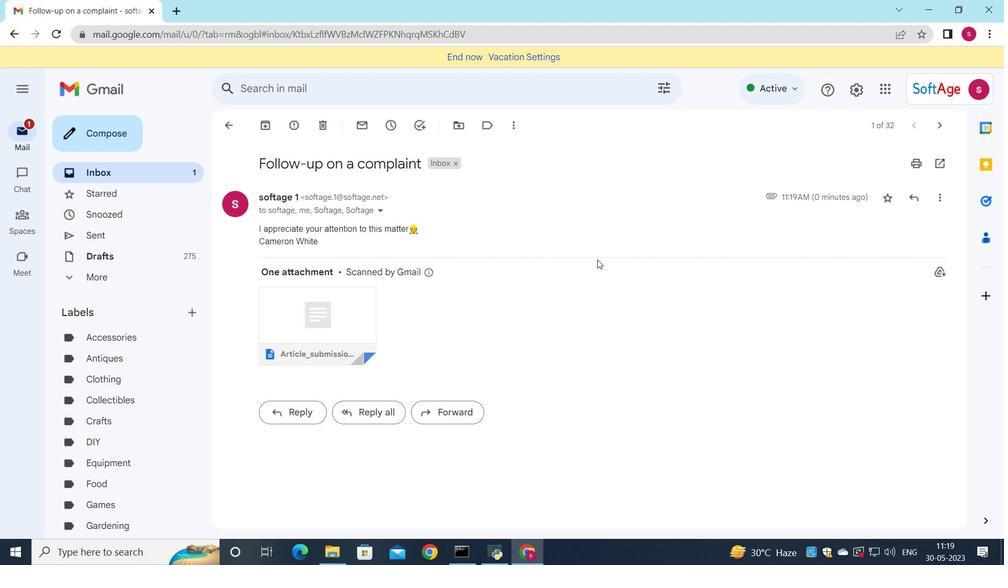 
